 Task: Sort the unsolved tickets in your groups, order by Organization in ascending order.
Action: Mouse moved to (169, 114)
Screenshot: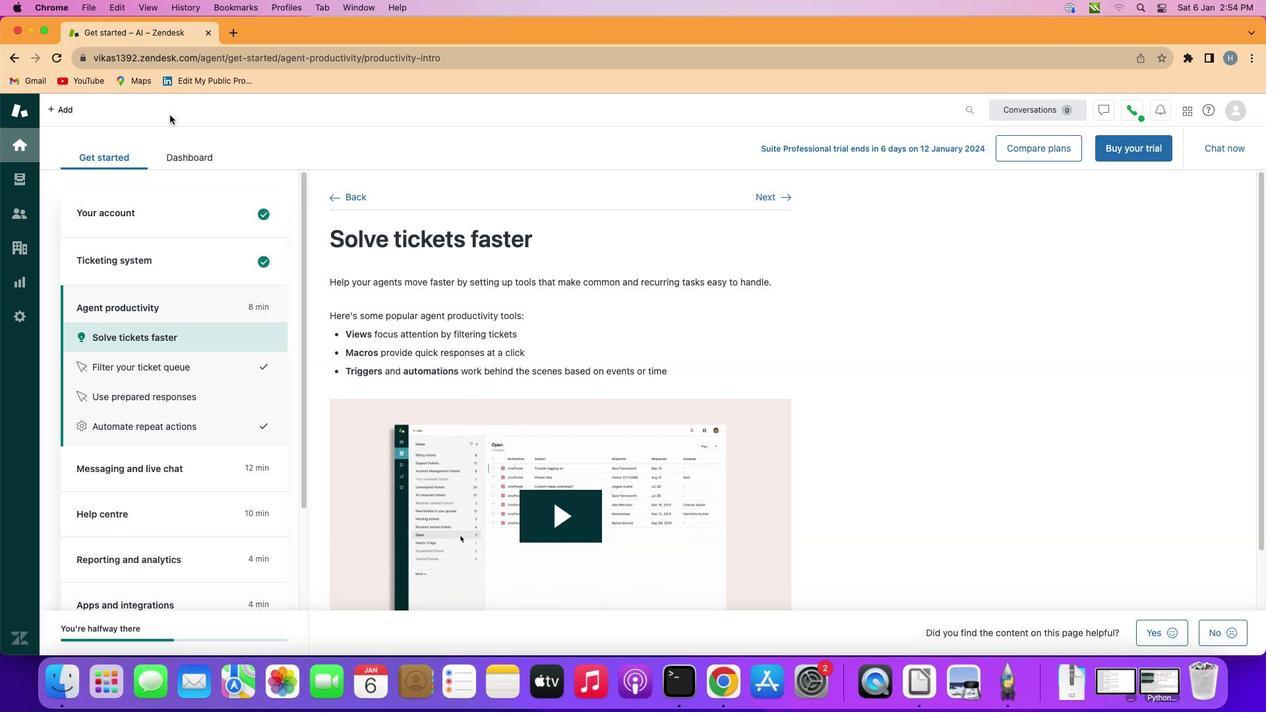 
Action: Mouse pressed left at (169, 114)
Screenshot: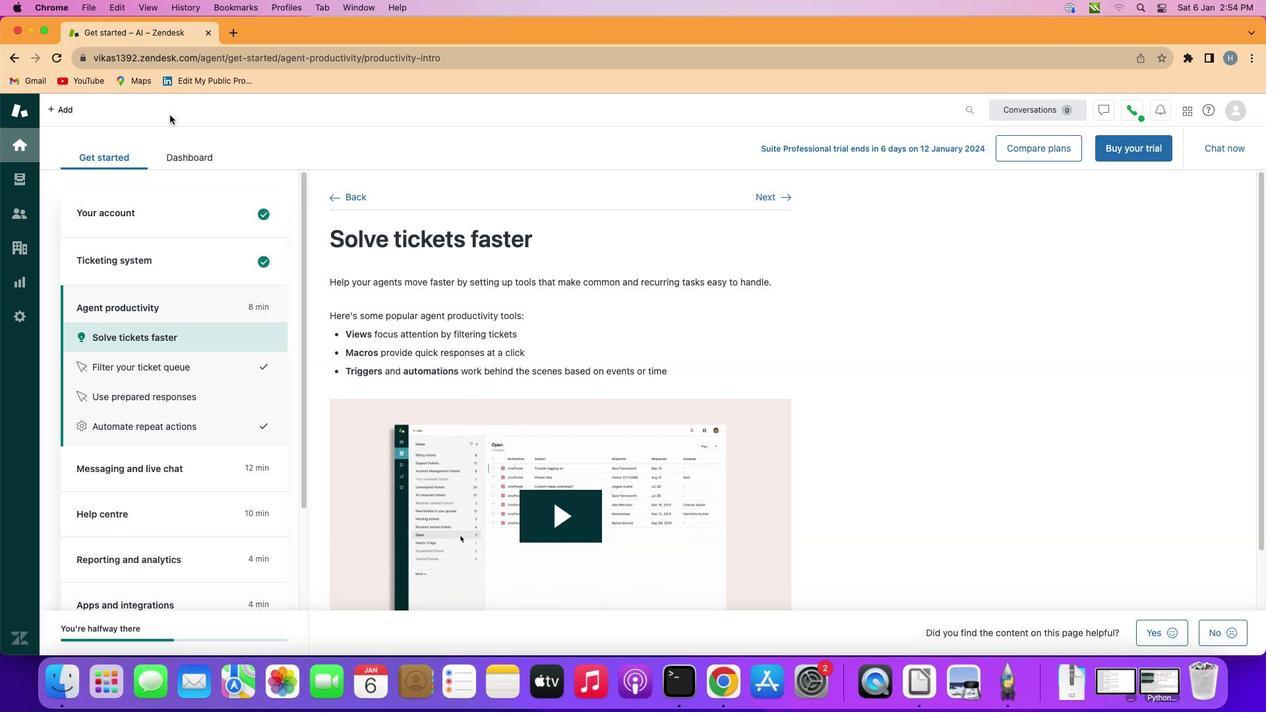 
Action: Mouse moved to (20, 305)
Screenshot: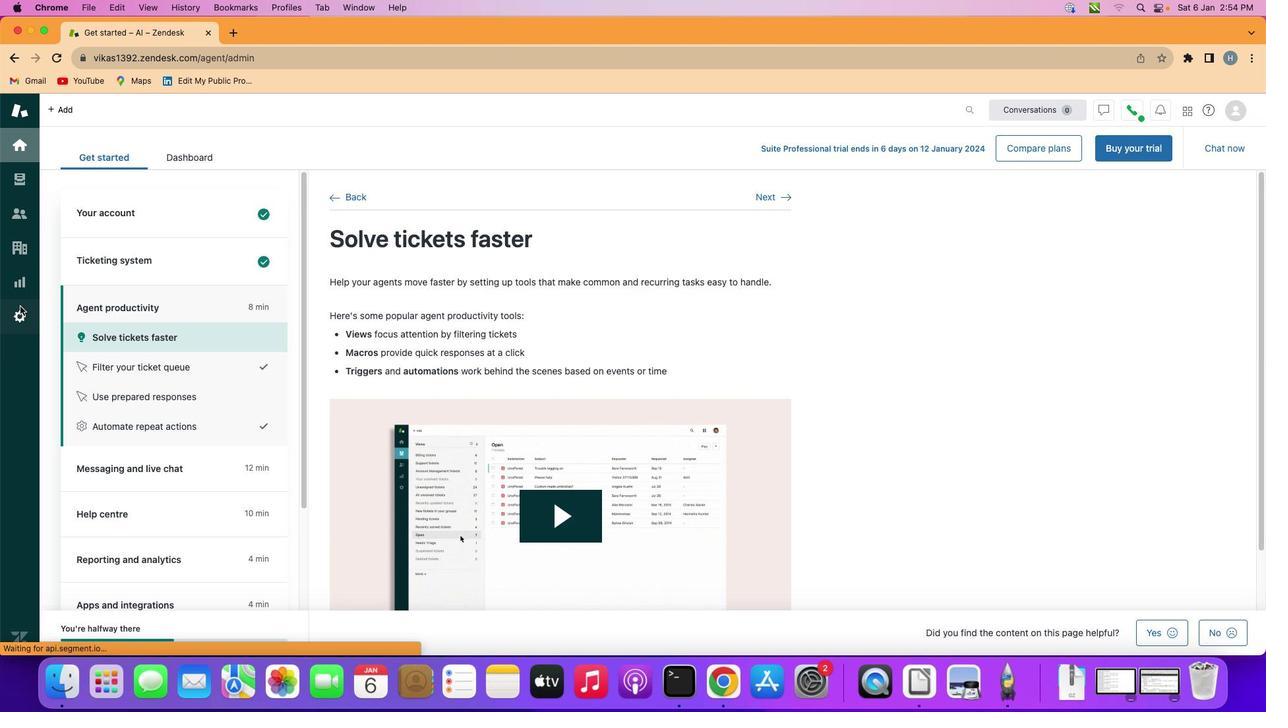 
Action: Mouse pressed left at (20, 305)
Screenshot: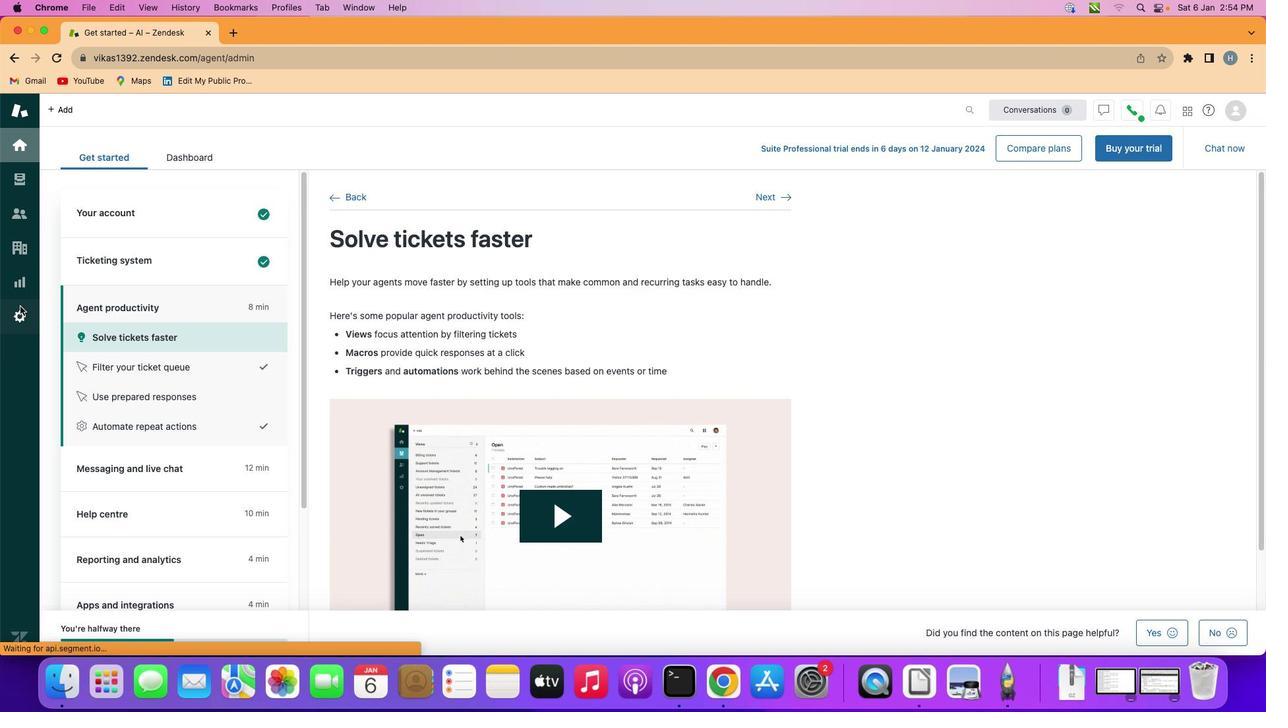 
Action: Mouse moved to (427, 563)
Screenshot: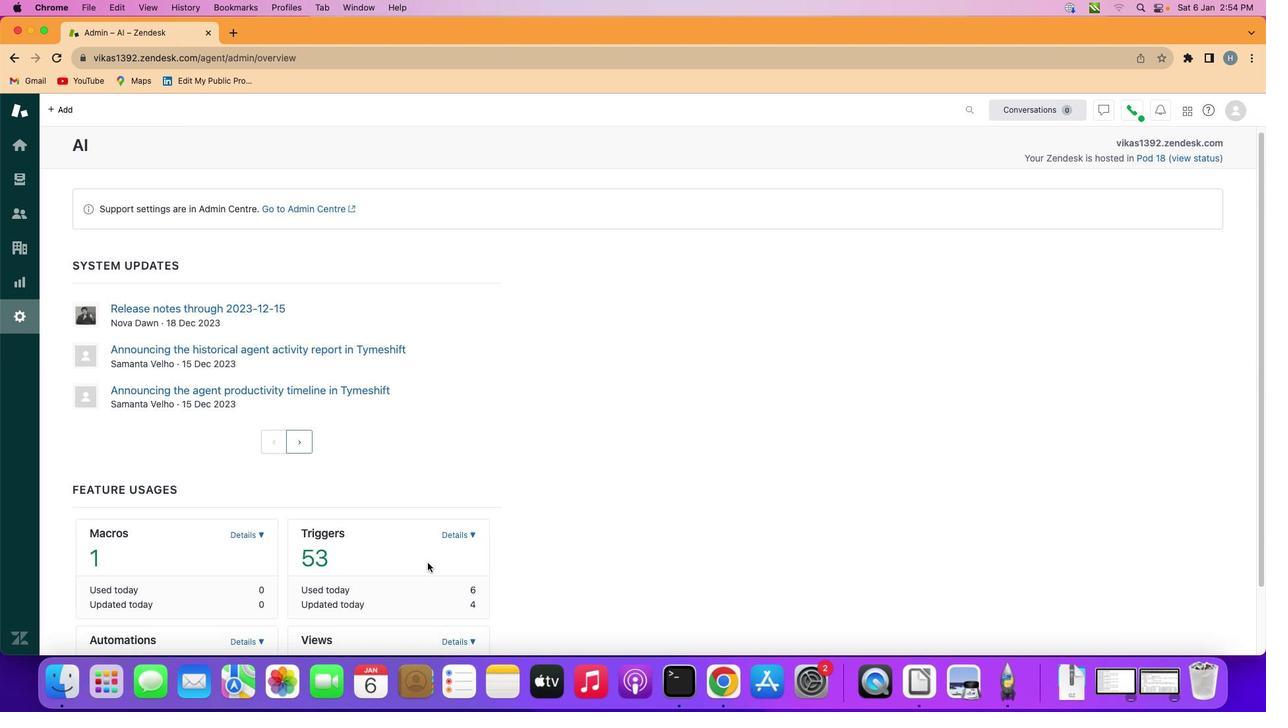 
Action: Mouse scrolled (427, 563) with delta (0, 0)
Screenshot: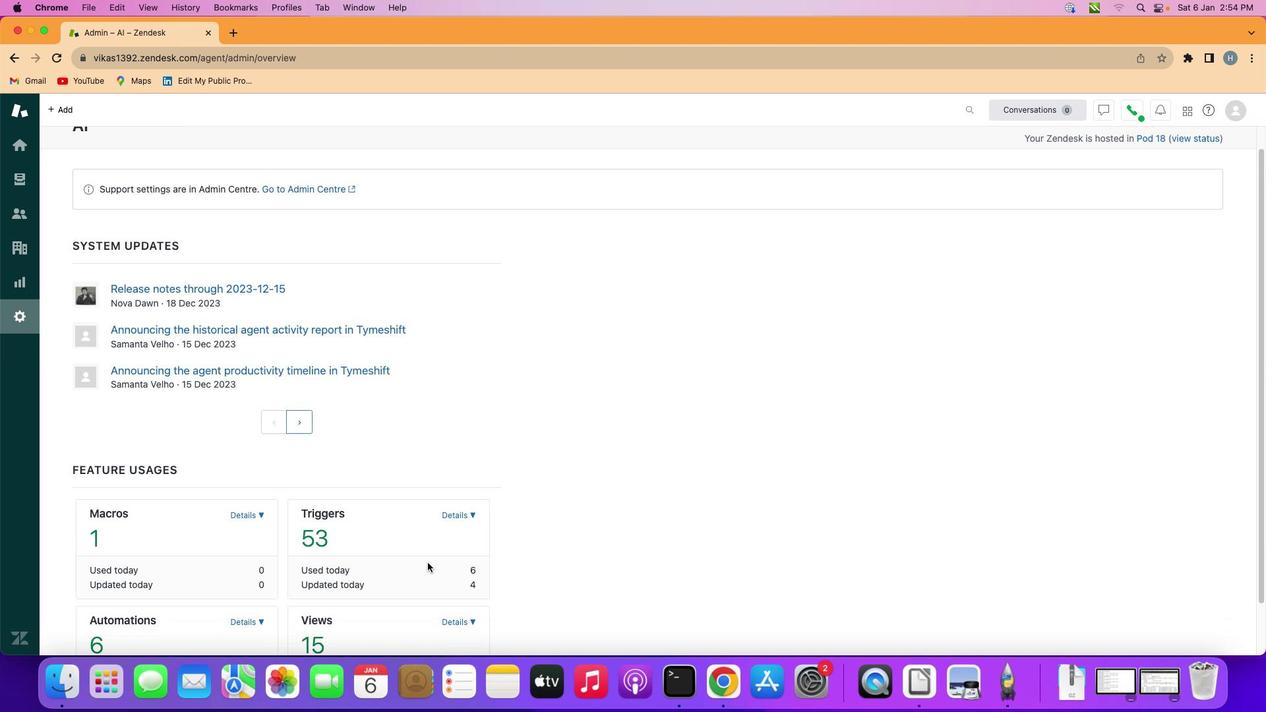 
Action: Mouse moved to (427, 562)
Screenshot: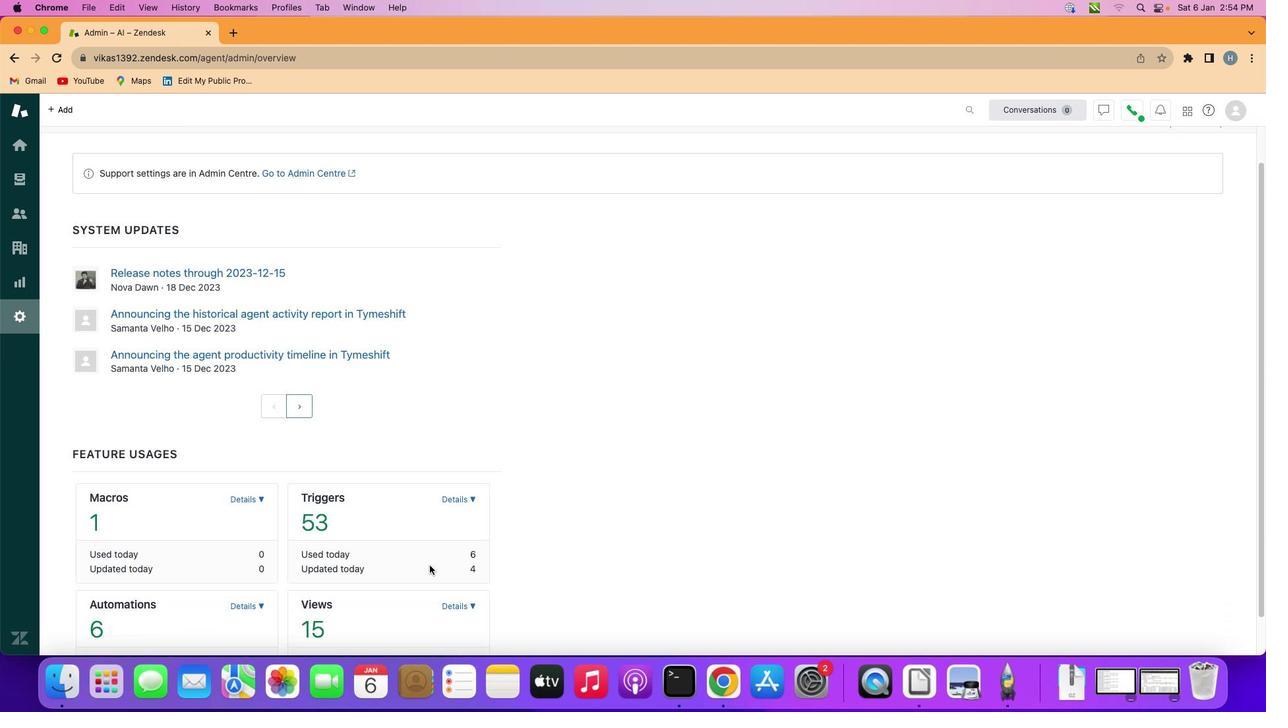 
Action: Mouse scrolled (427, 562) with delta (0, 0)
Screenshot: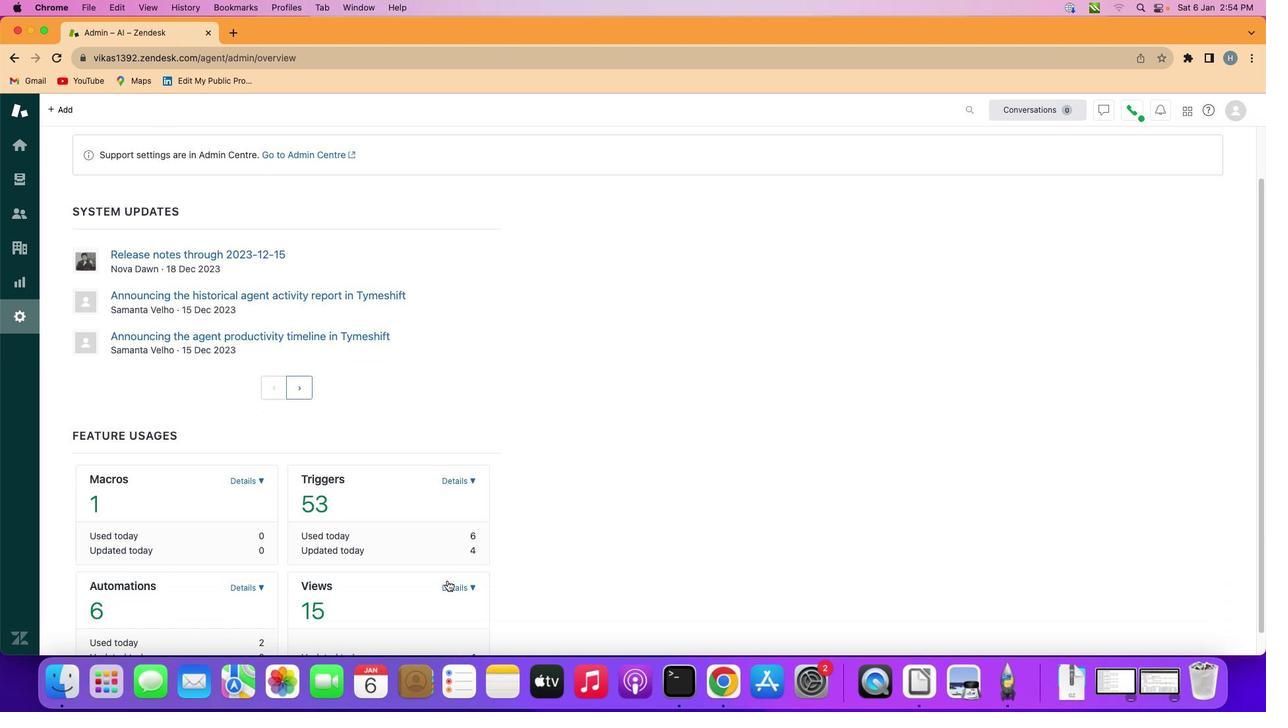 
Action: Mouse scrolled (427, 562) with delta (0, 0)
Screenshot: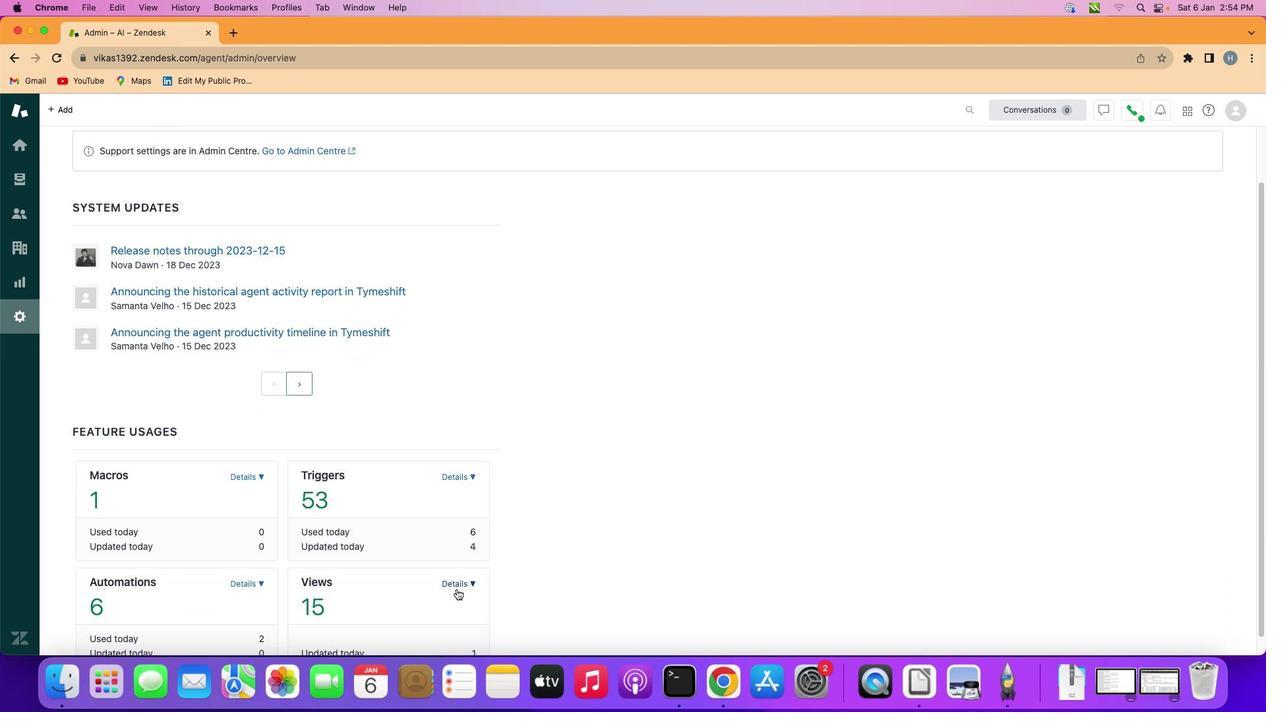 
Action: Mouse scrolled (427, 562) with delta (0, -1)
Screenshot: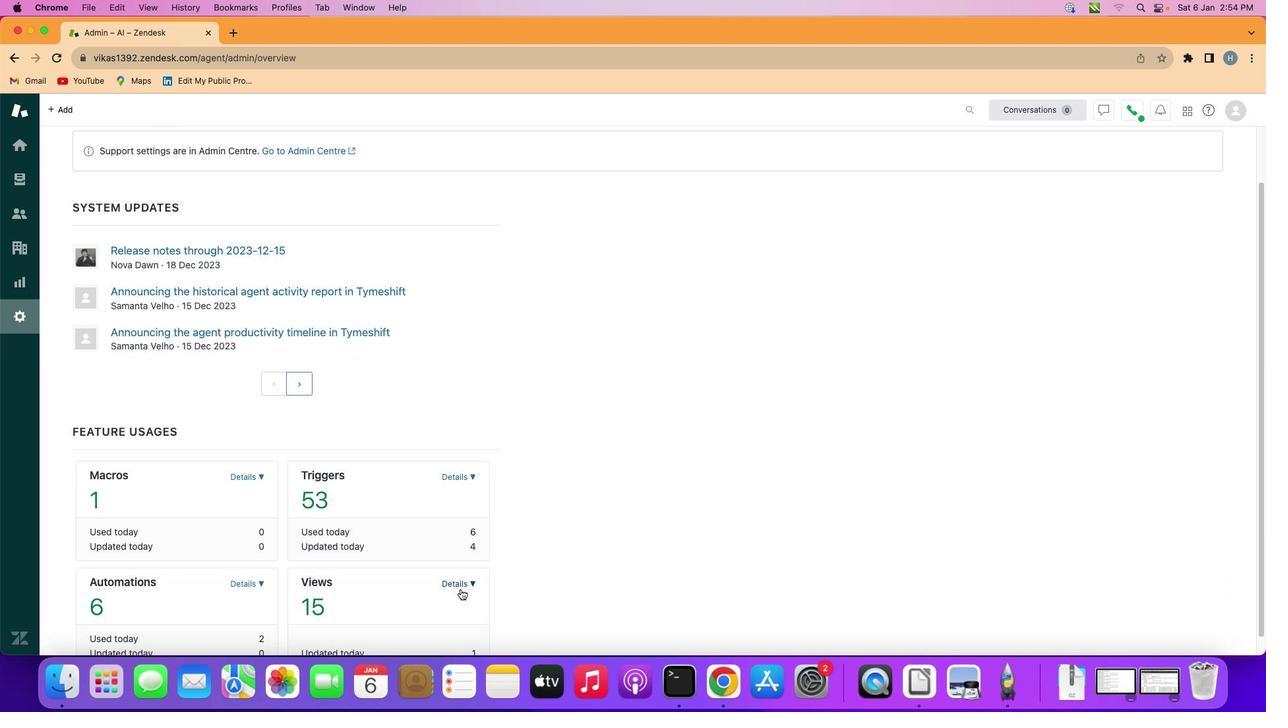 
Action: Mouse moved to (465, 580)
Screenshot: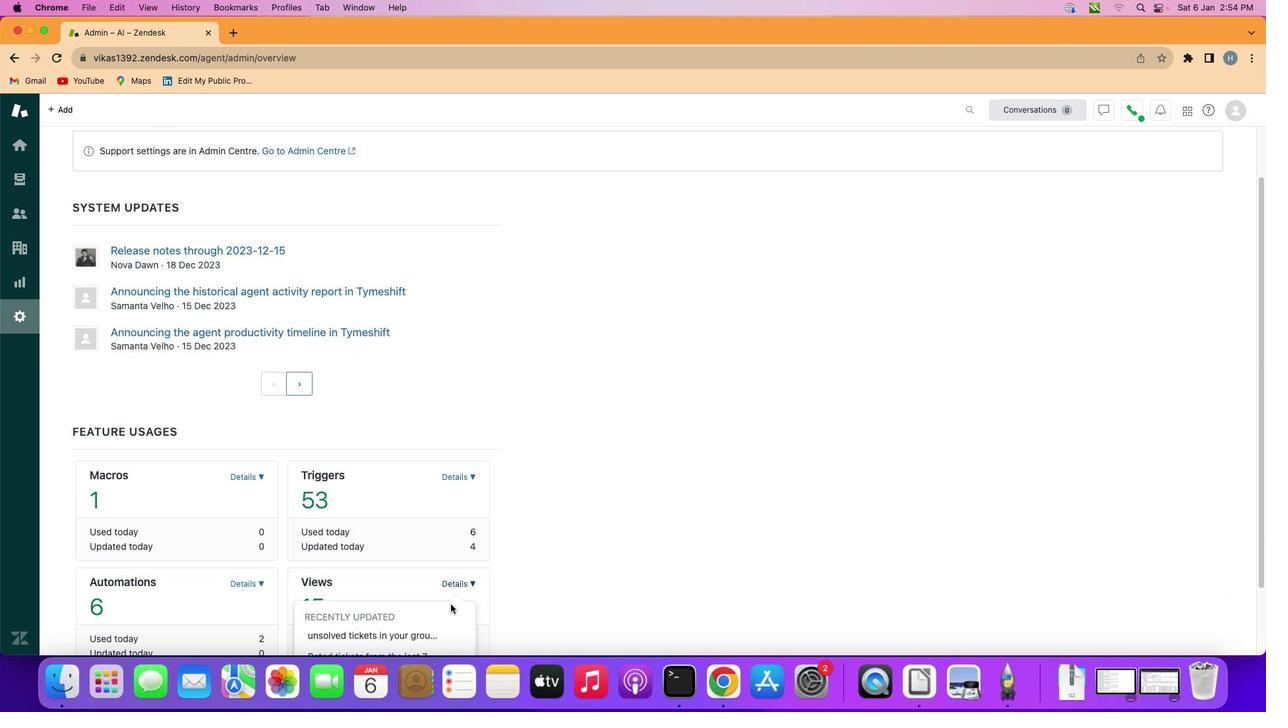 
Action: Mouse pressed left at (465, 580)
Screenshot: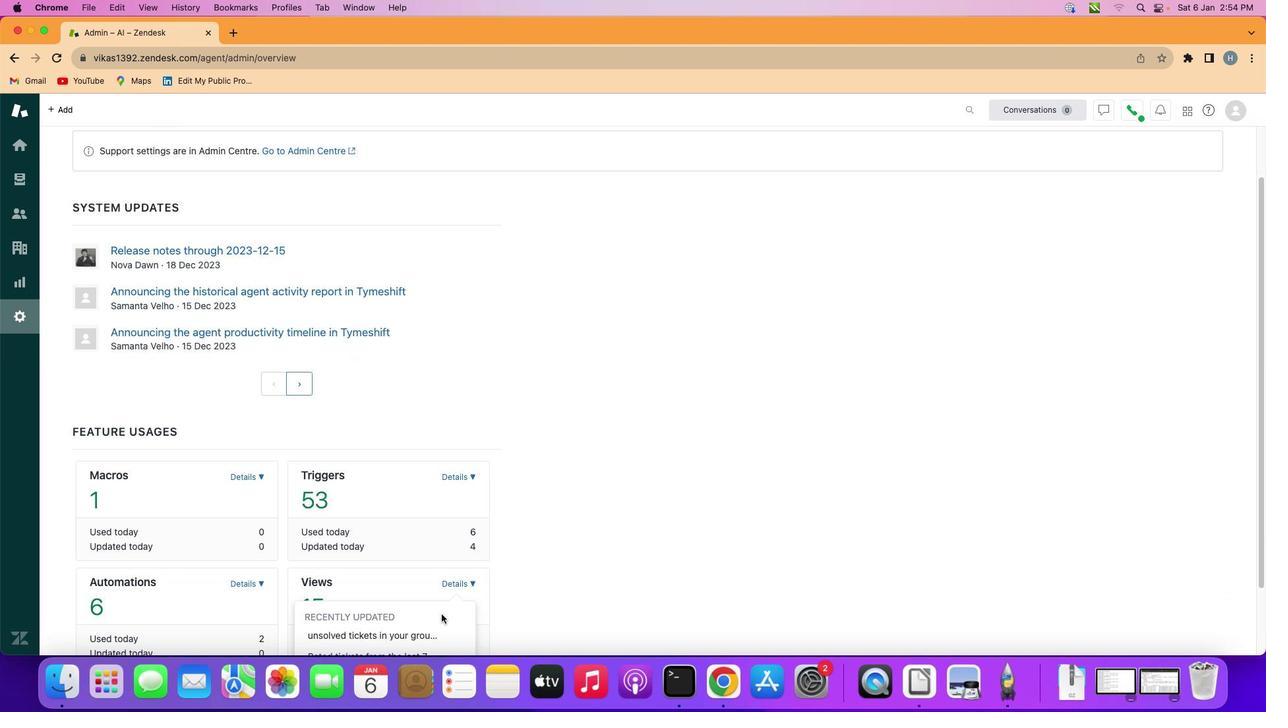 
Action: Mouse moved to (424, 631)
Screenshot: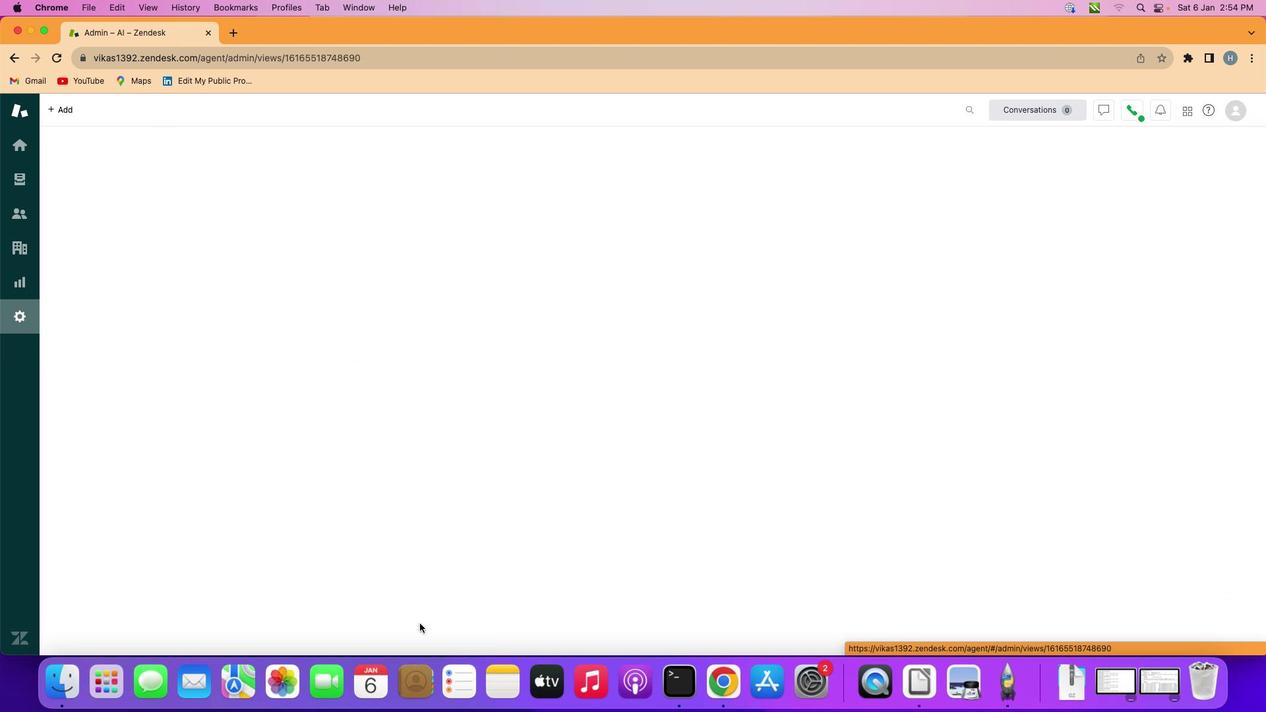 
Action: Mouse pressed left at (424, 631)
Screenshot: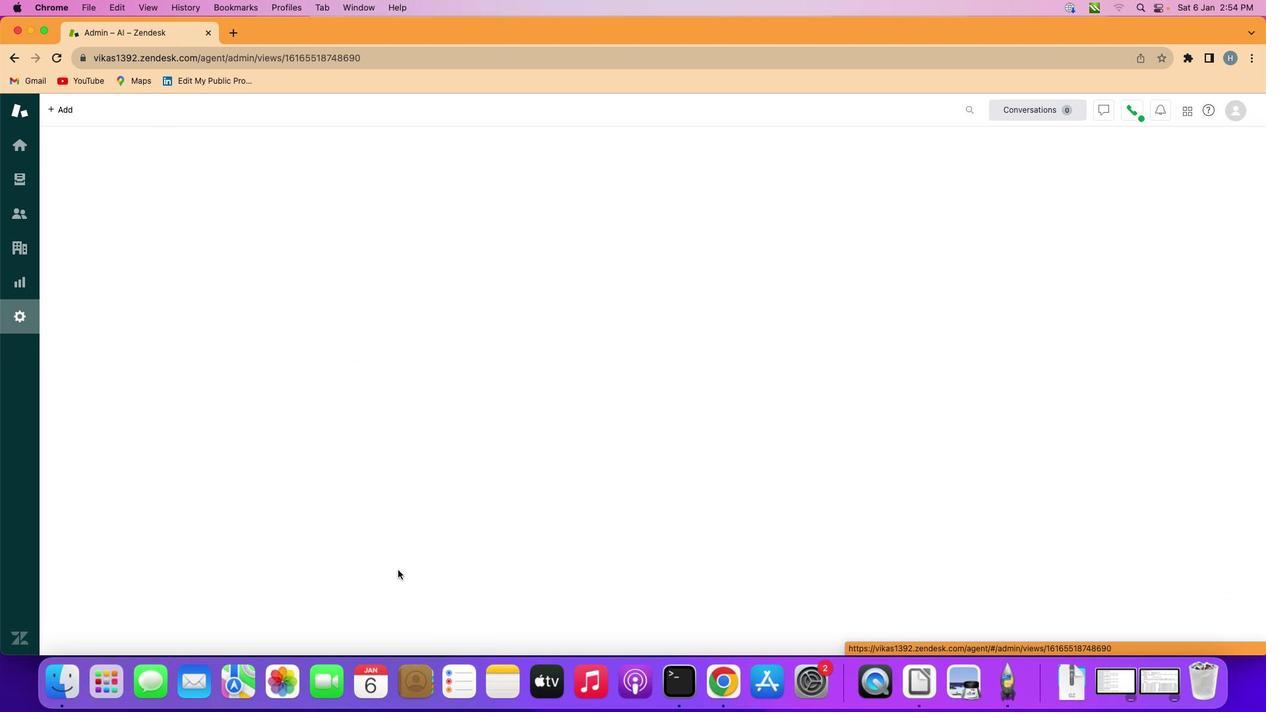 
Action: Mouse moved to (481, 474)
Screenshot: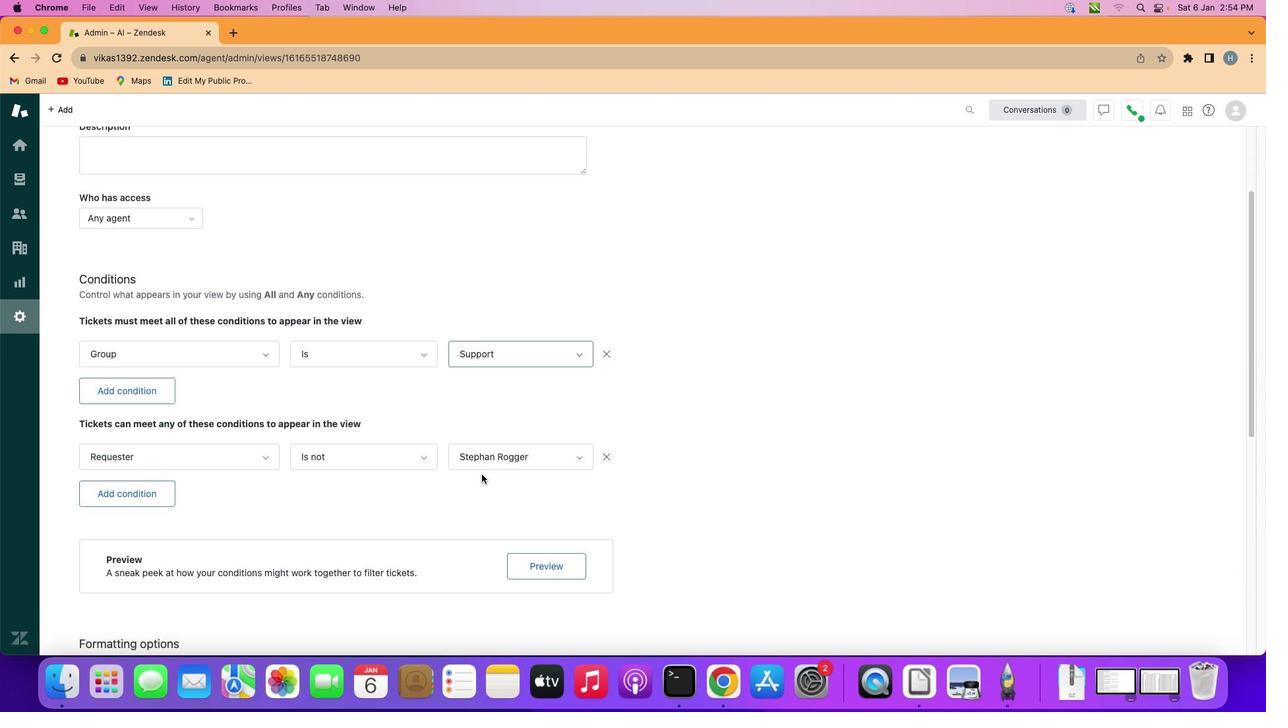 
Action: Mouse scrolled (481, 474) with delta (0, 0)
Screenshot: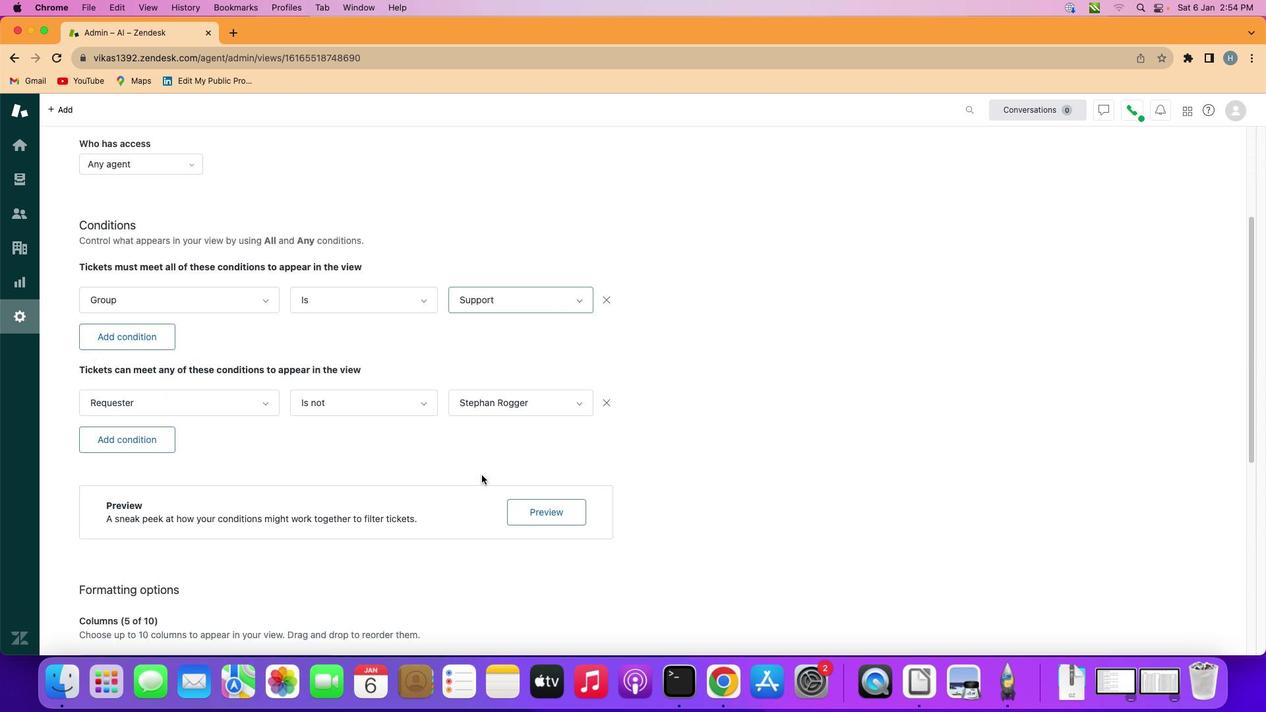 
Action: Mouse moved to (482, 474)
Screenshot: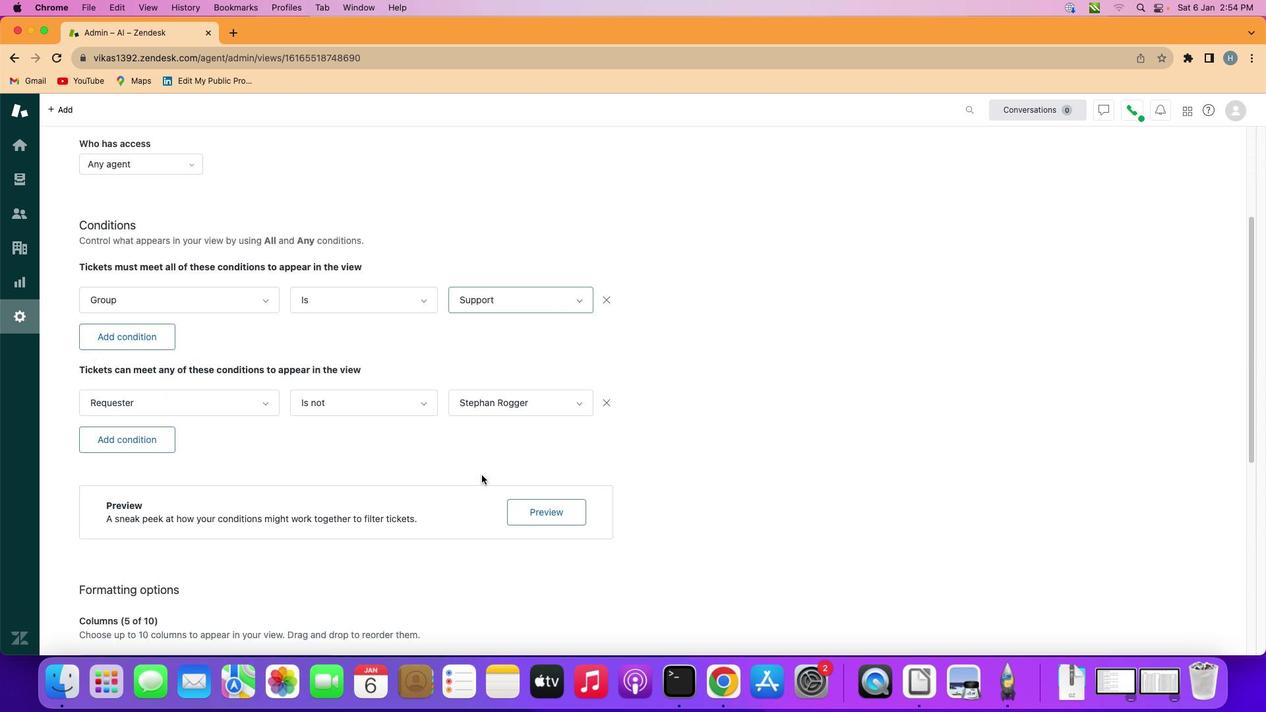 
Action: Mouse scrolled (482, 474) with delta (0, 0)
Screenshot: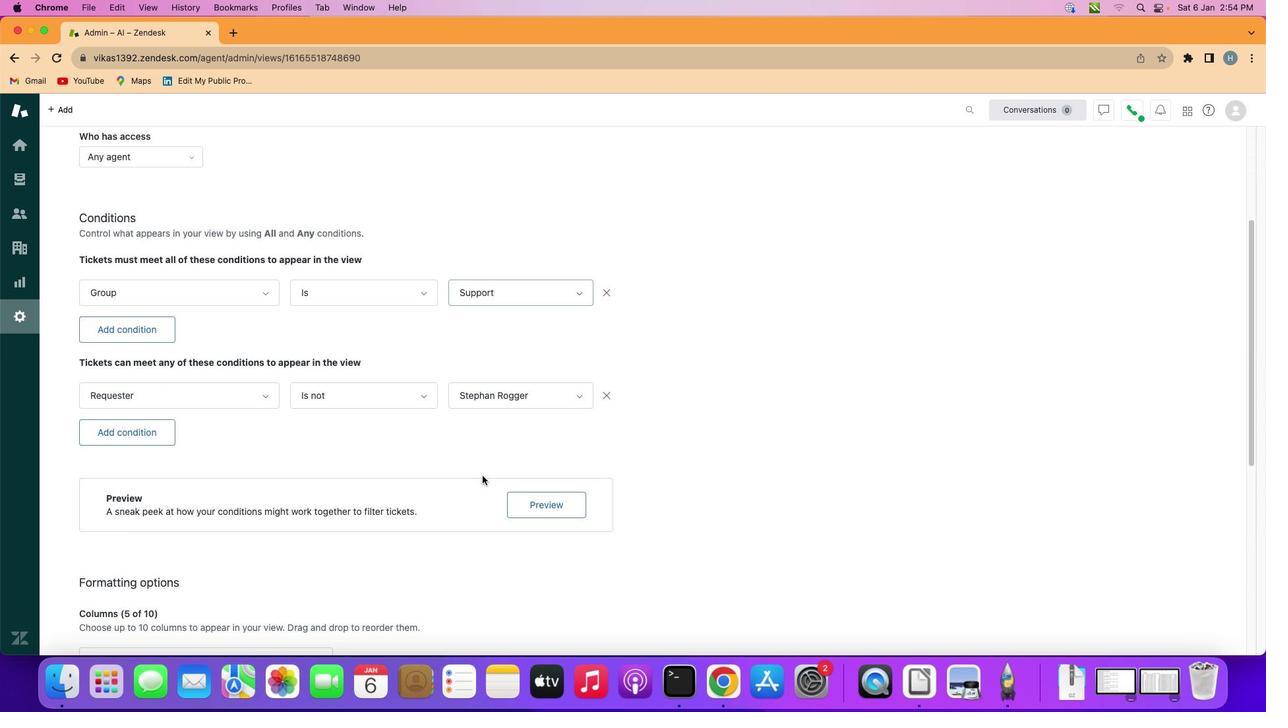 
Action: Mouse moved to (482, 474)
Screenshot: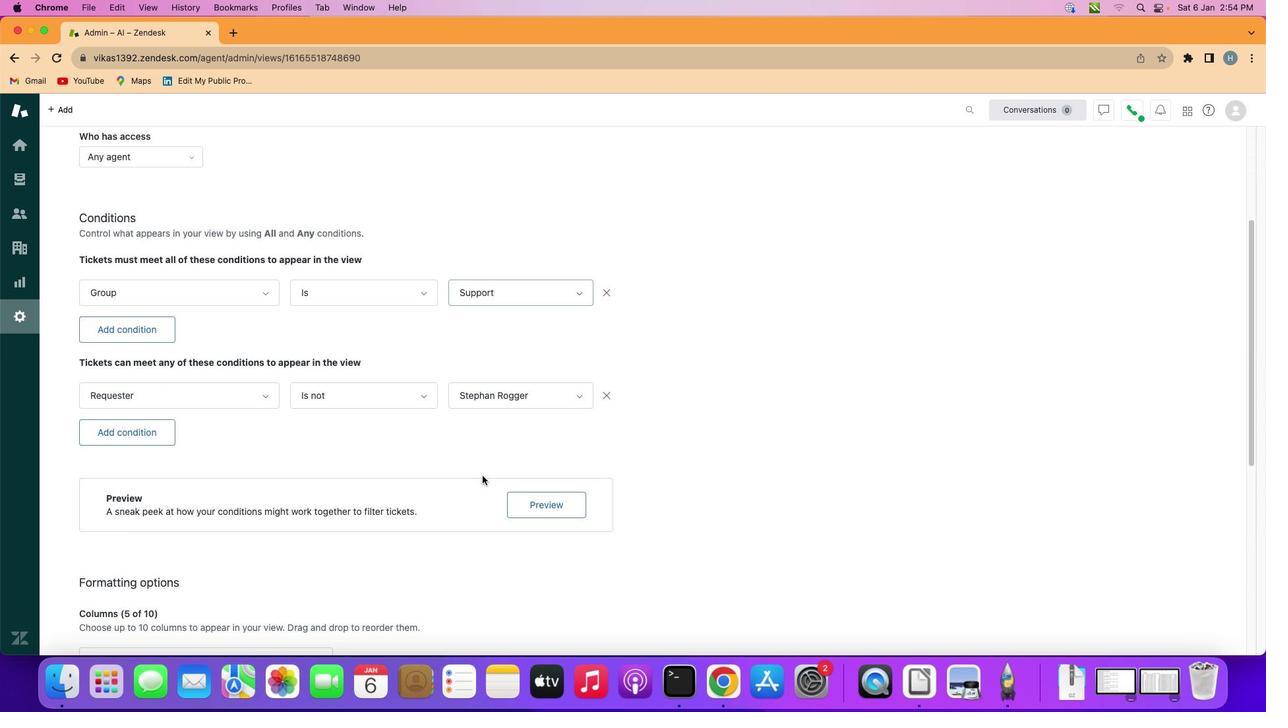 
Action: Mouse scrolled (482, 474) with delta (0, -1)
Screenshot: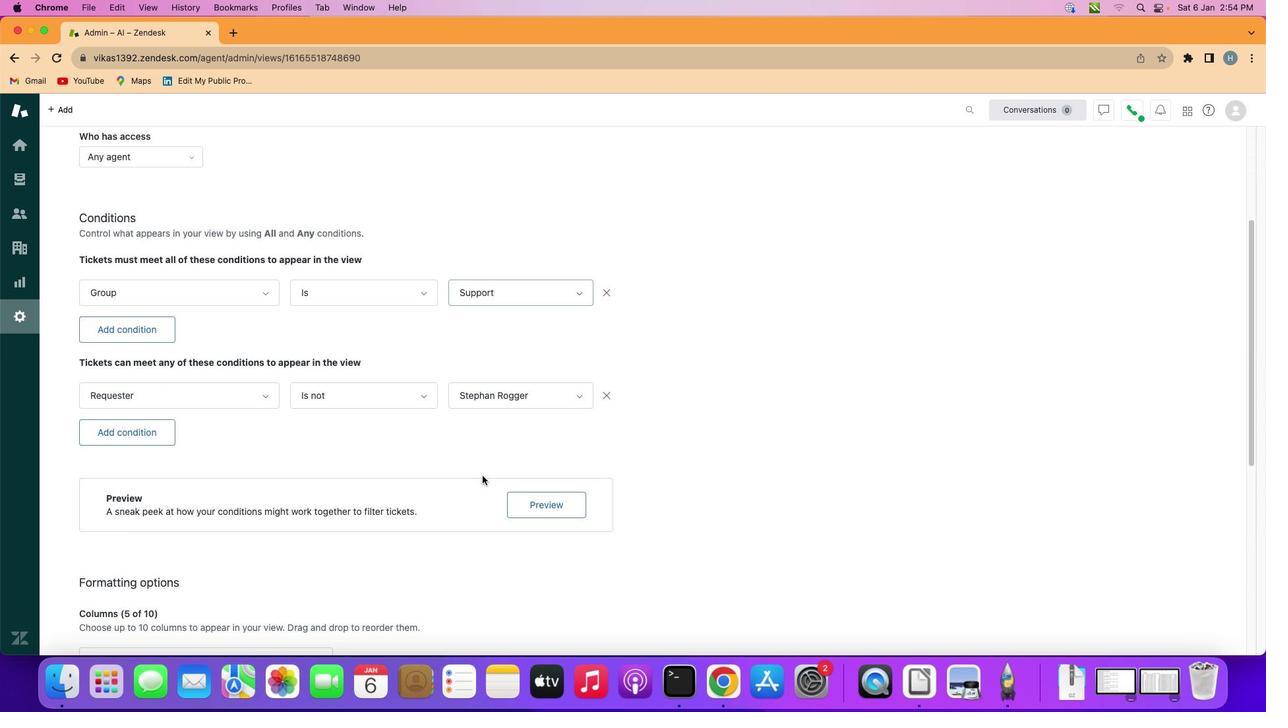 
Action: Mouse scrolled (482, 474) with delta (0, 1)
Screenshot: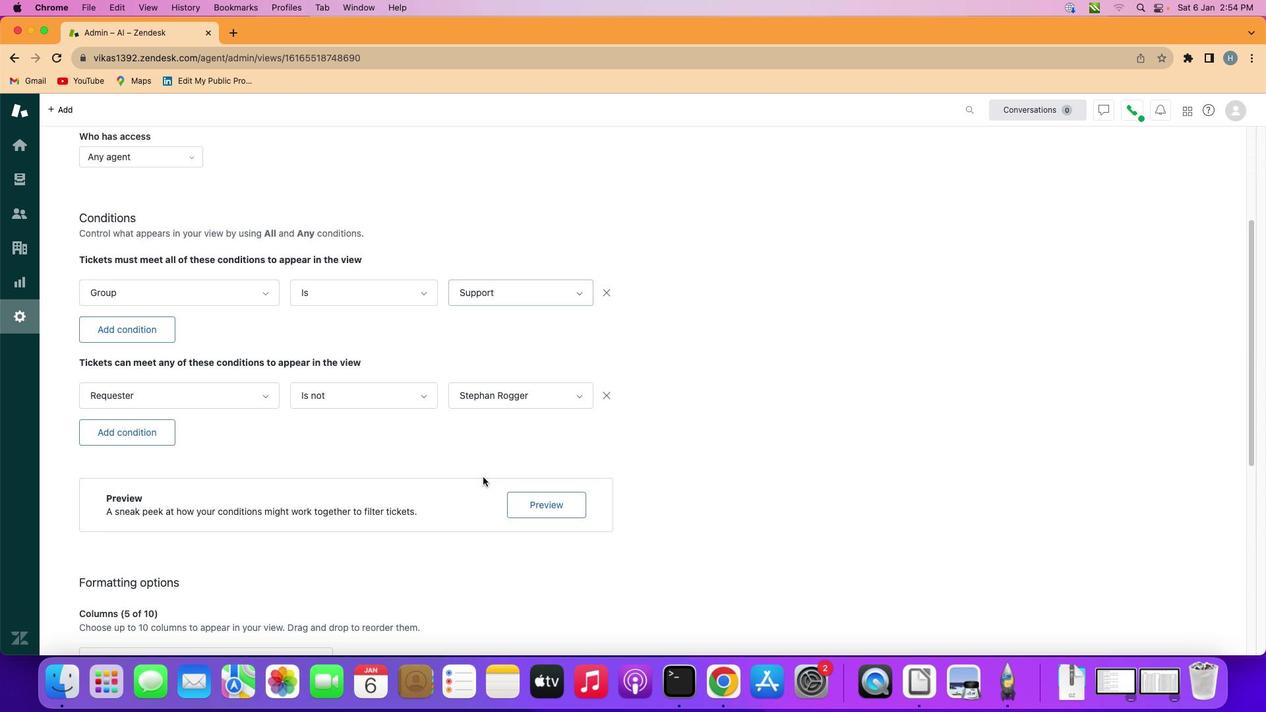 
Action: Mouse scrolled (482, 474) with delta (0, -1)
Screenshot: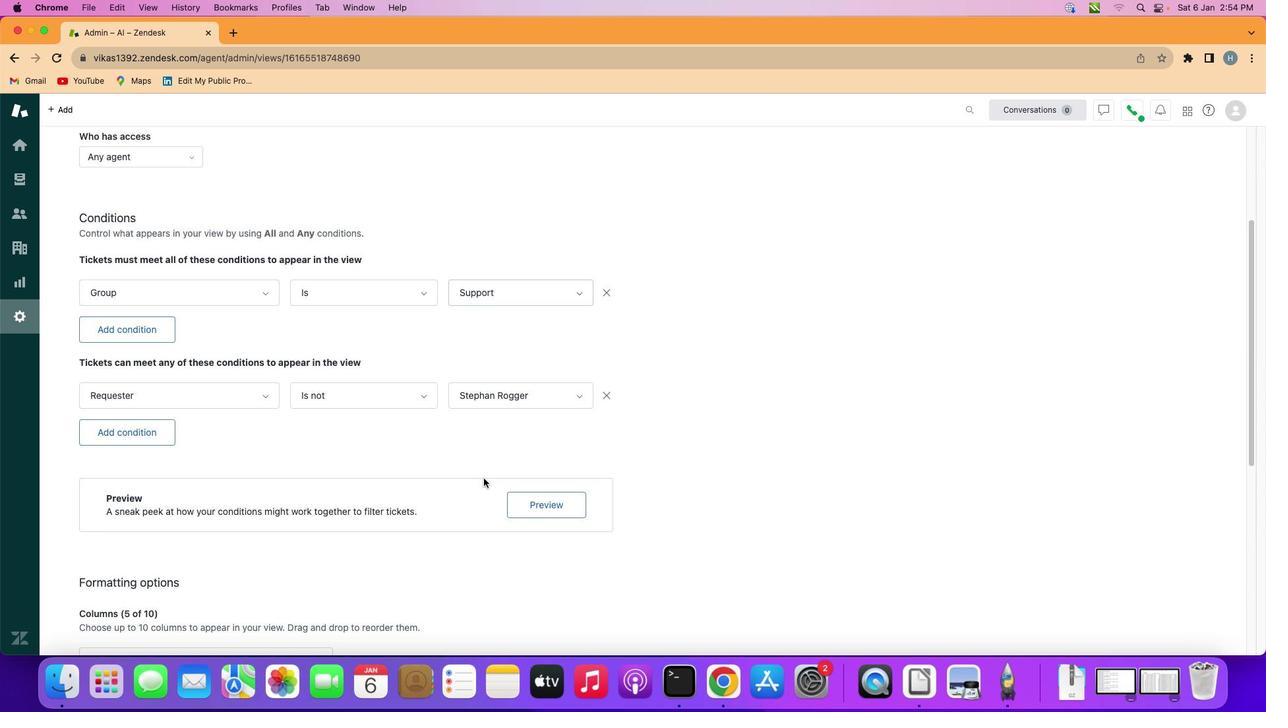 
Action: Mouse scrolled (482, 474) with delta (0, -1)
Screenshot: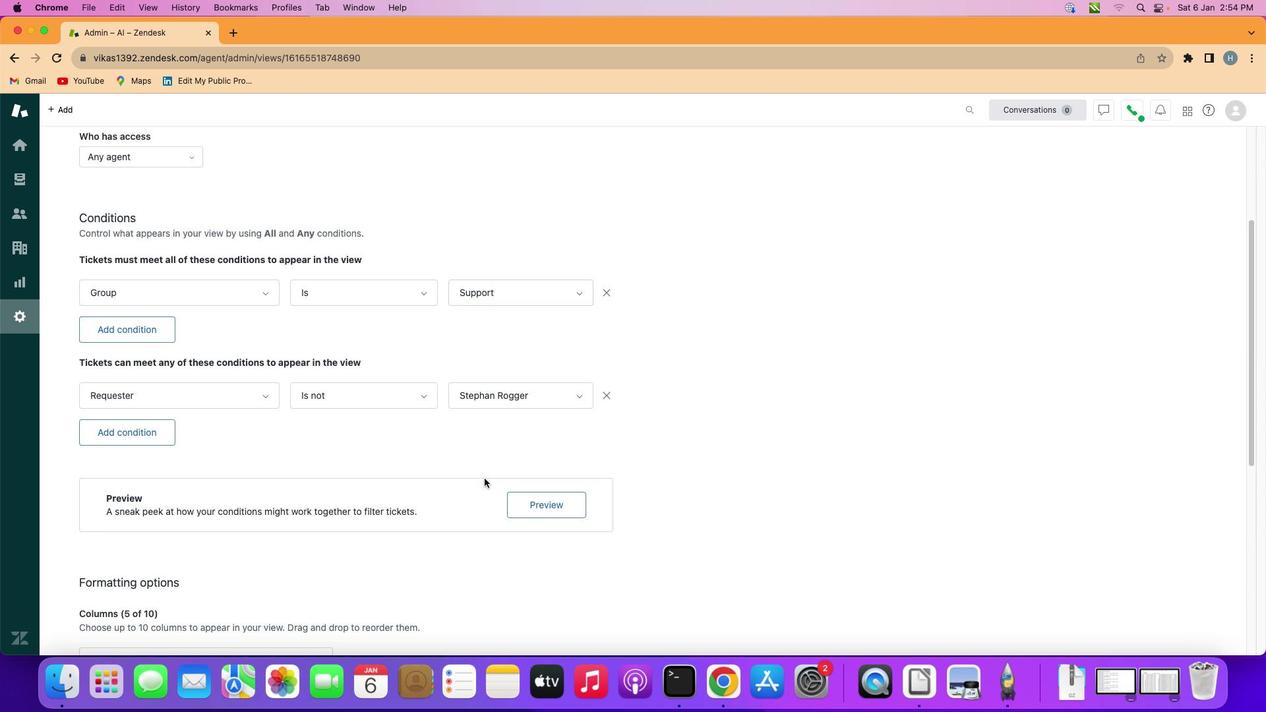 
Action: Mouse moved to (483, 478)
Screenshot: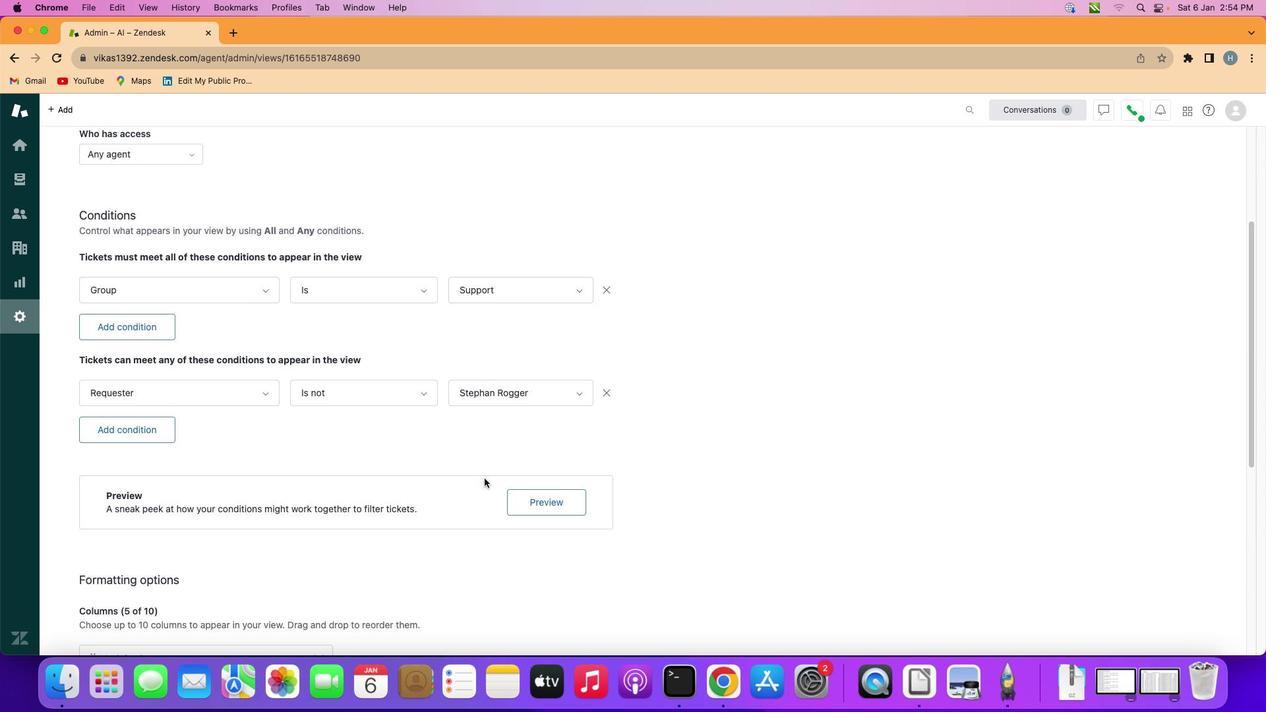 
Action: Mouse scrolled (483, 478) with delta (0, 0)
Screenshot: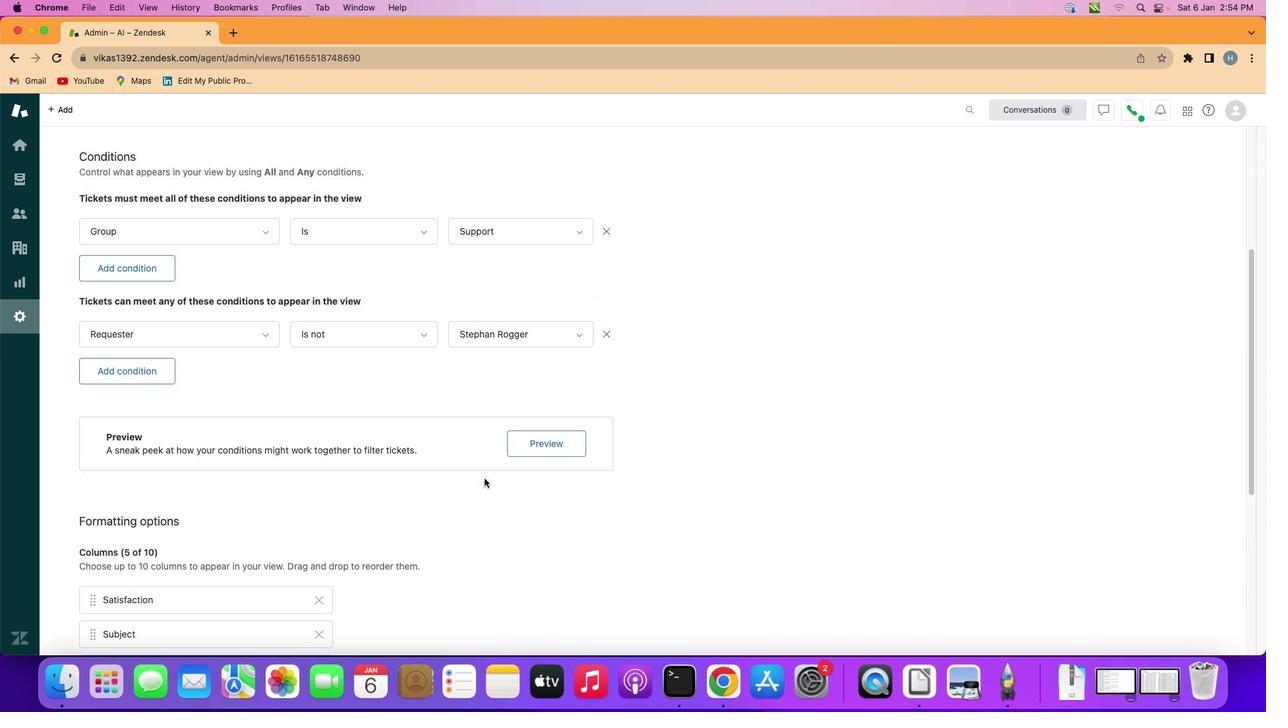 
Action: Mouse scrolled (483, 478) with delta (0, 0)
Screenshot: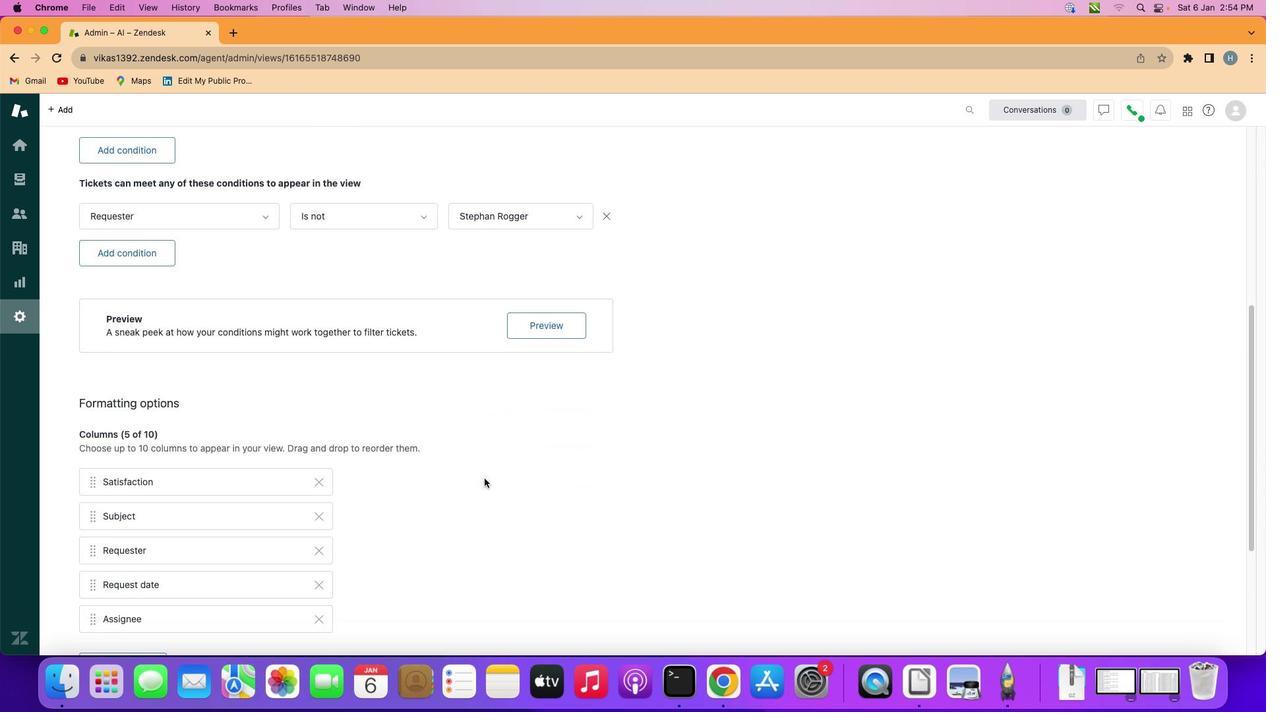 
Action: Mouse scrolled (483, 478) with delta (0, 0)
Screenshot: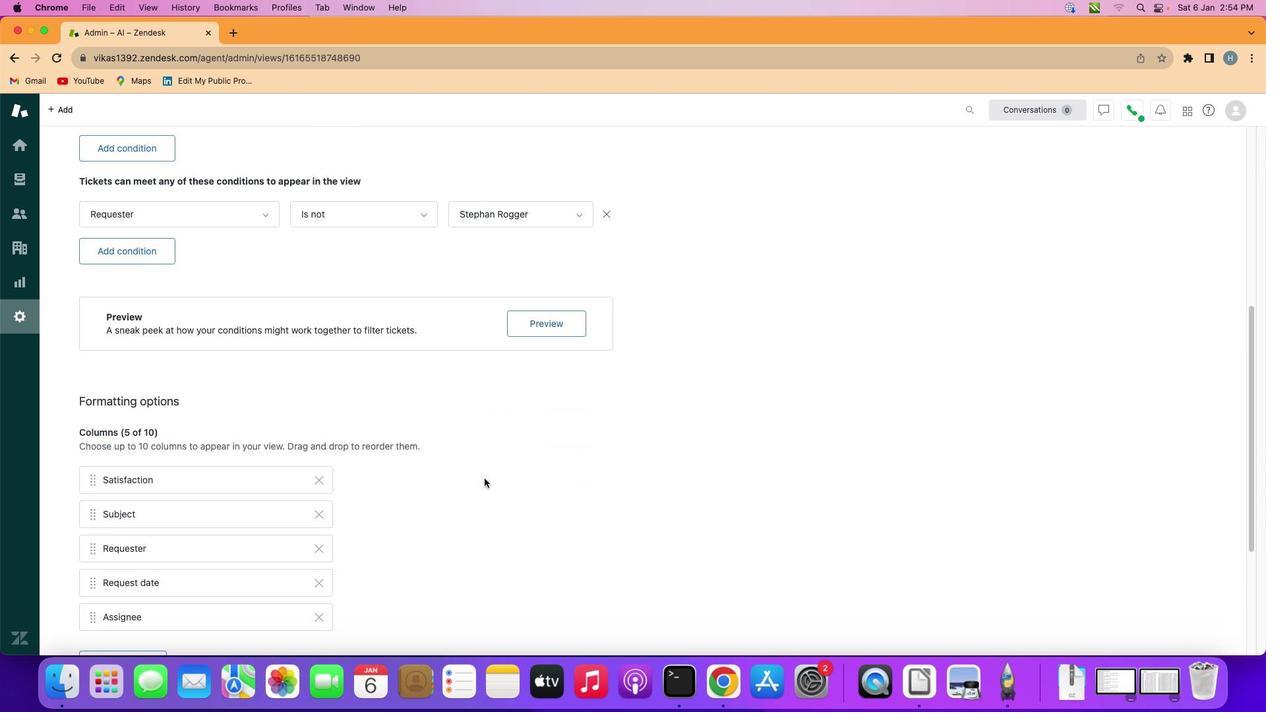 
Action: Mouse scrolled (483, 478) with delta (0, -1)
Screenshot: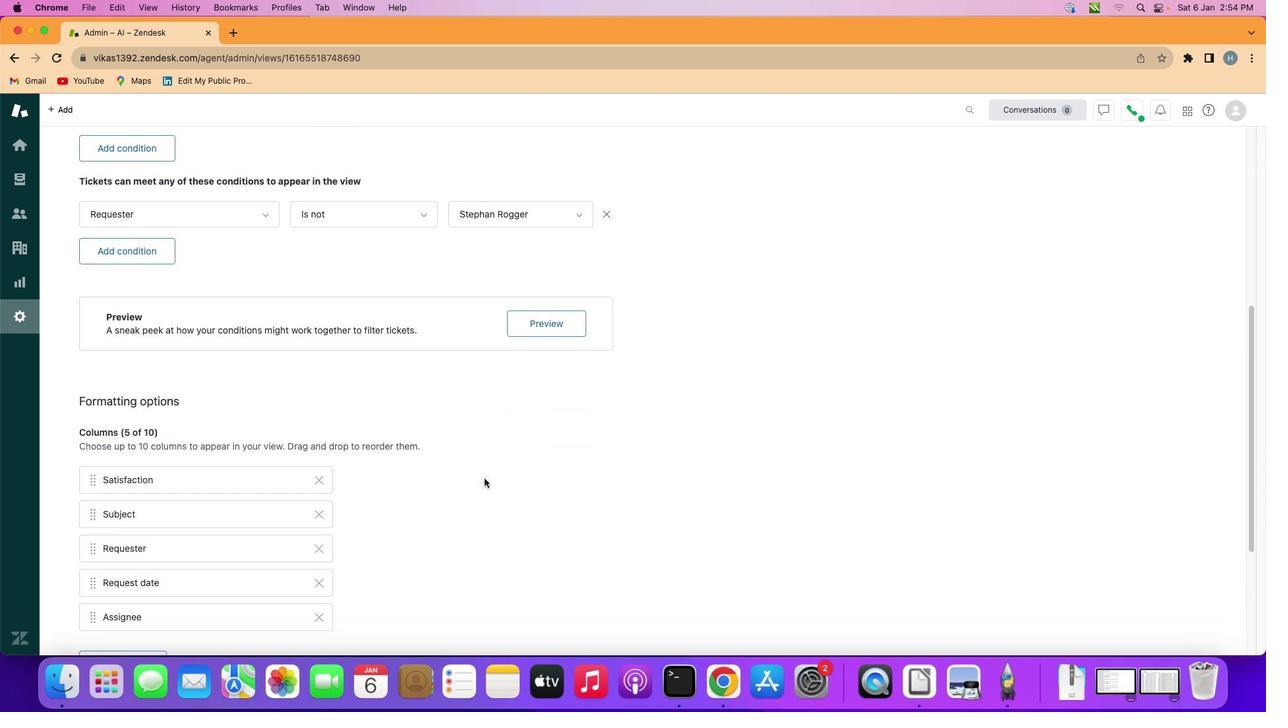 
Action: Mouse scrolled (483, 478) with delta (0, -1)
Screenshot: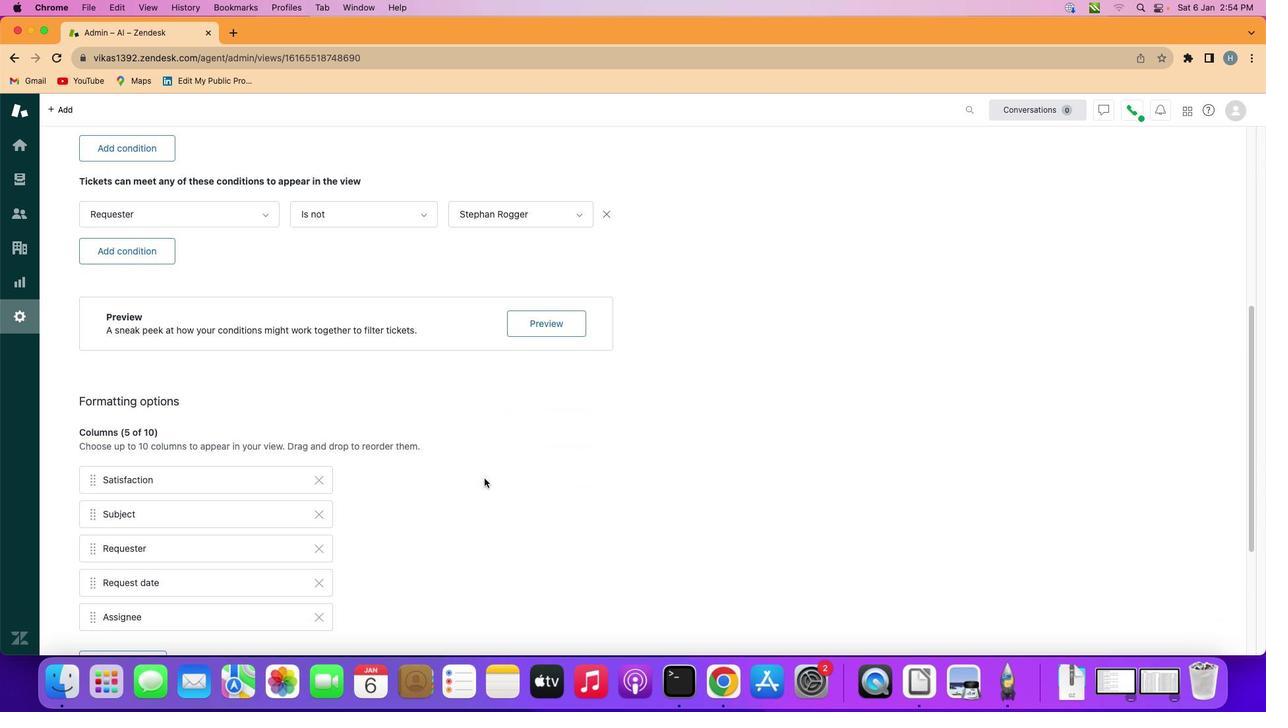 
Action: Mouse scrolled (483, 478) with delta (0, 0)
Screenshot: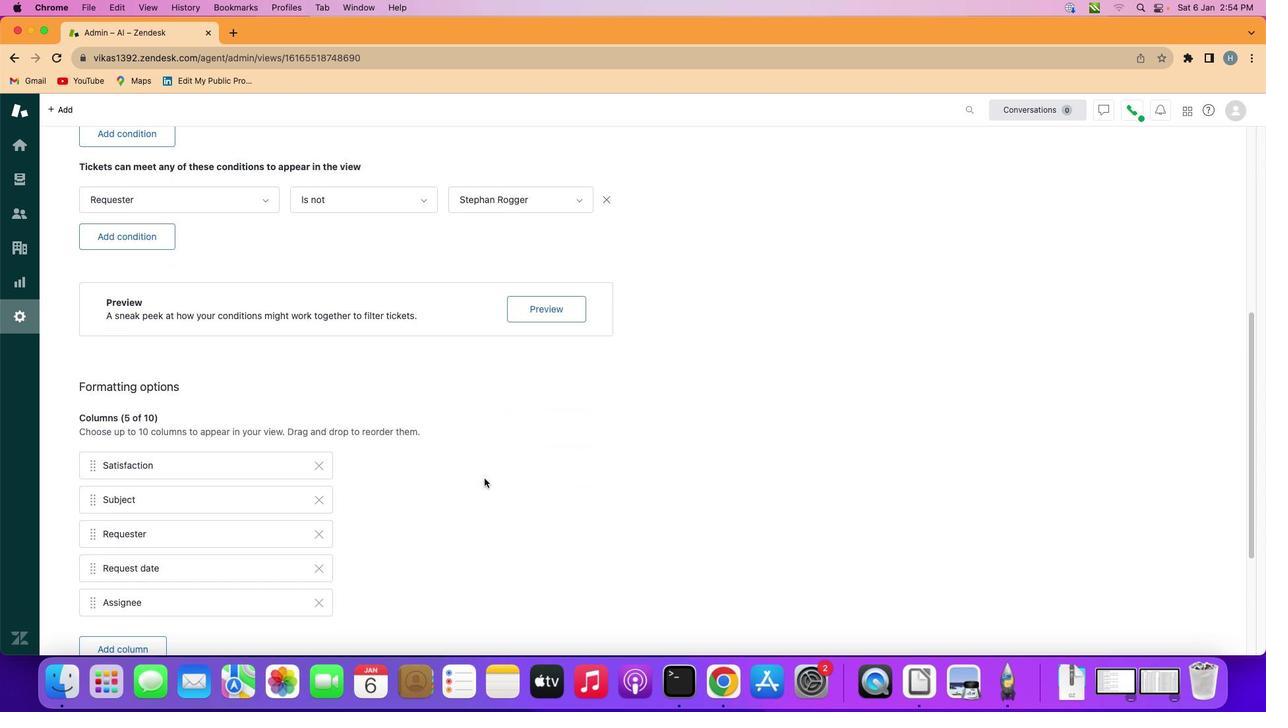 
Action: Mouse scrolled (483, 478) with delta (0, 0)
Screenshot: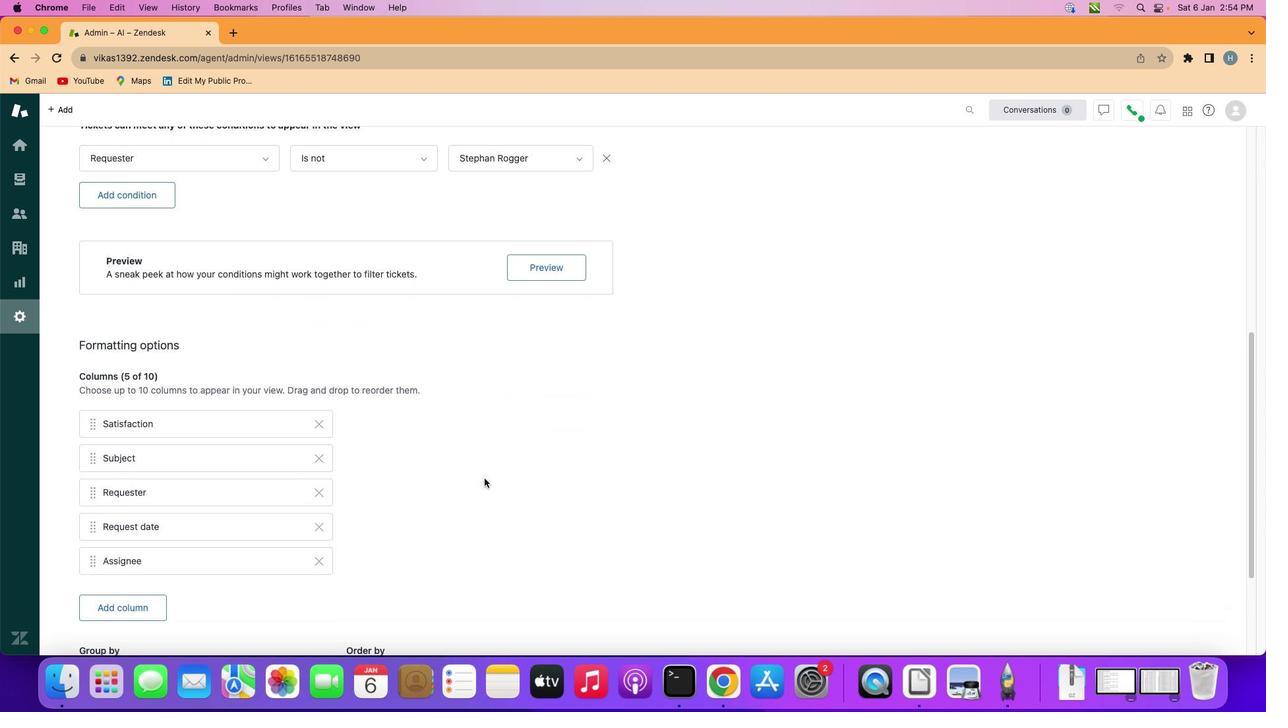 
Action: Mouse scrolled (483, 478) with delta (0, 1)
Screenshot: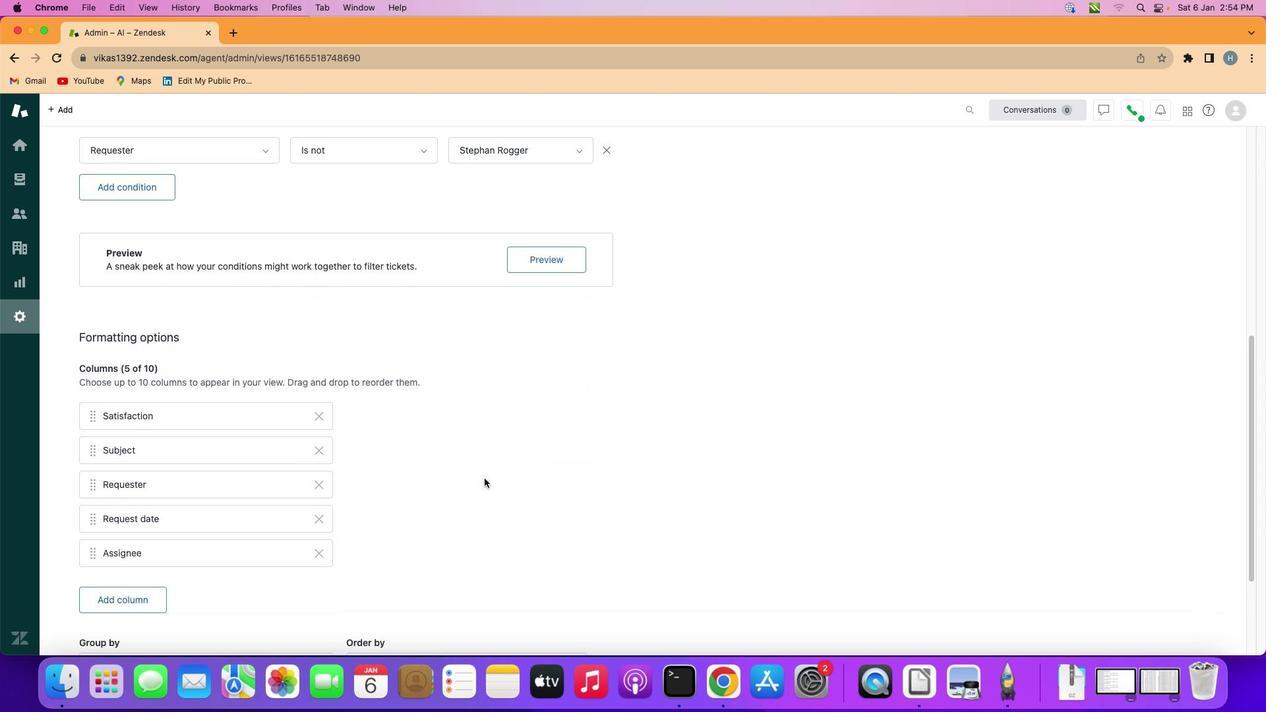 
Action: Mouse scrolled (483, 478) with delta (0, -1)
Screenshot: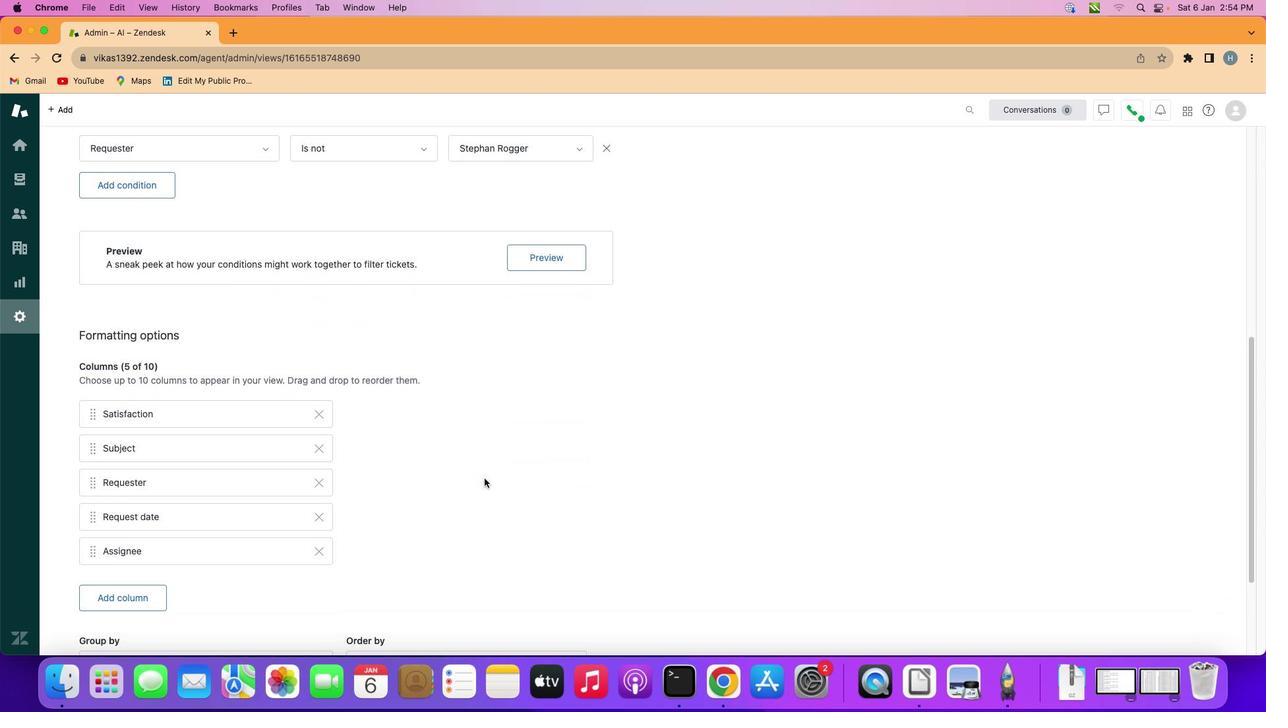 
Action: Mouse scrolled (483, 478) with delta (0, 0)
Screenshot: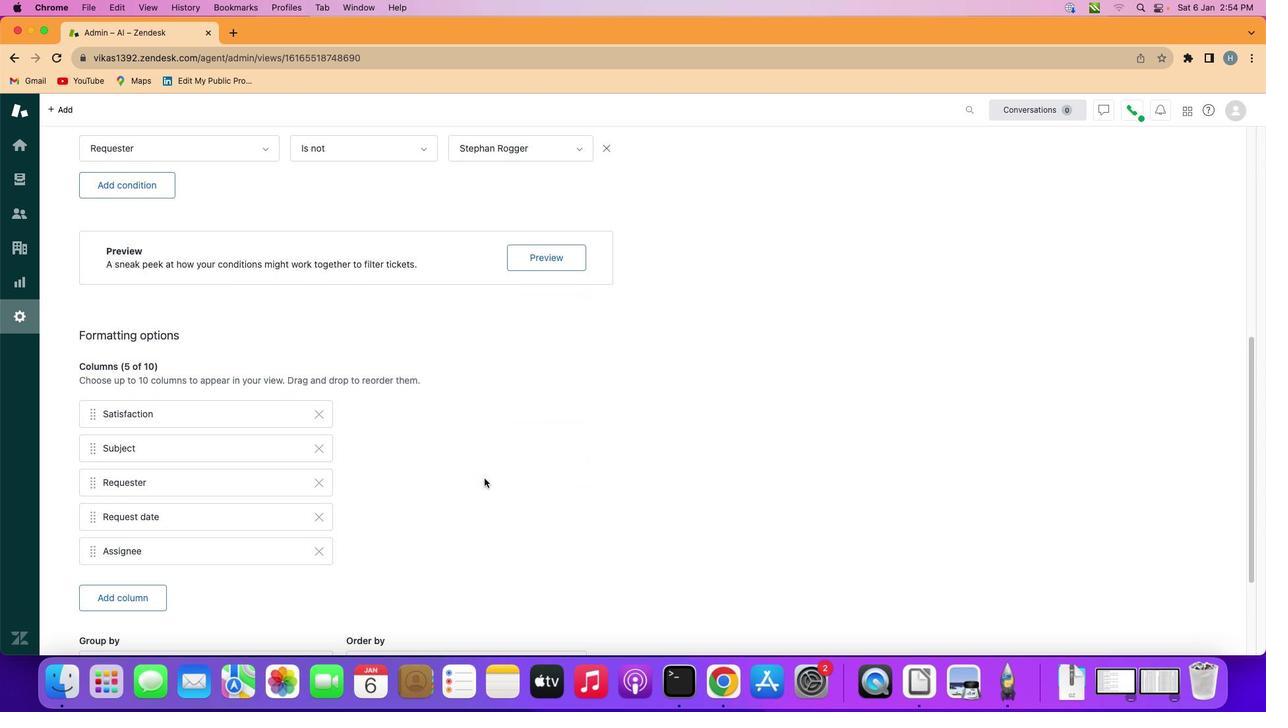 
Action: Mouse scrolled (483, 478) with delta (0, 0)
Screenshot: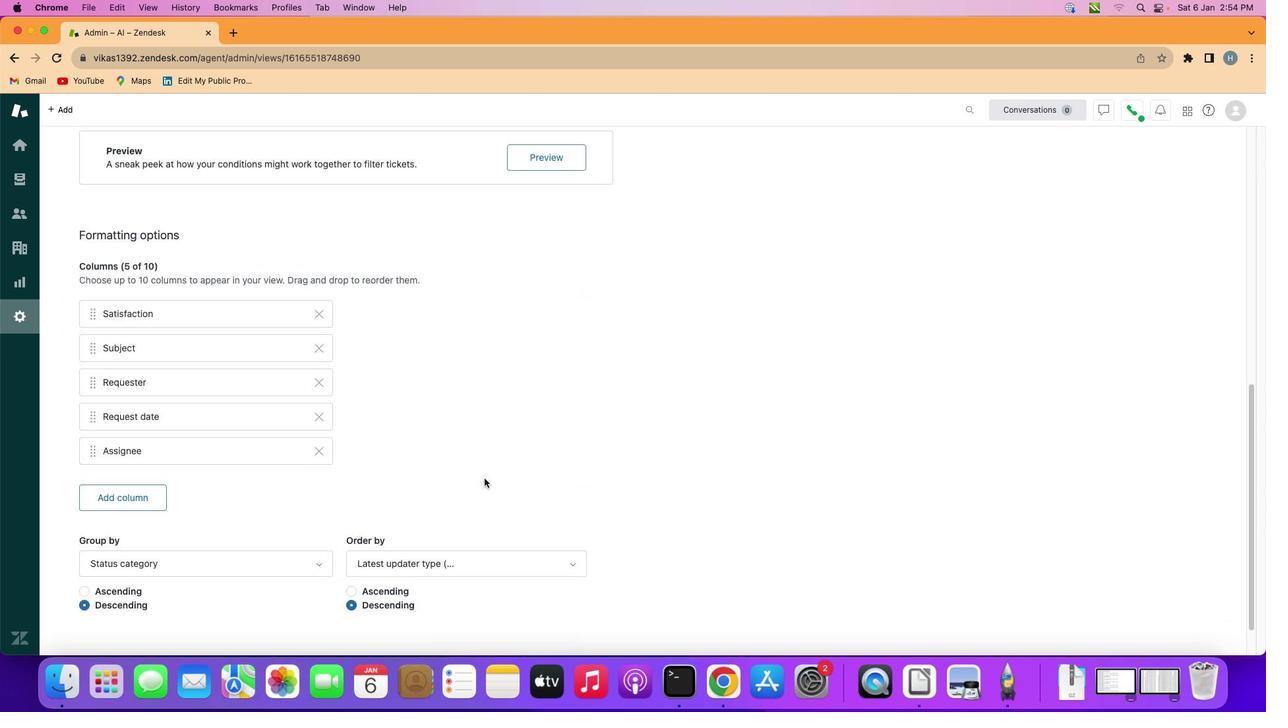 
Action: Mouse scrolled (483, 478) with delta (0, 0)
Screenshot: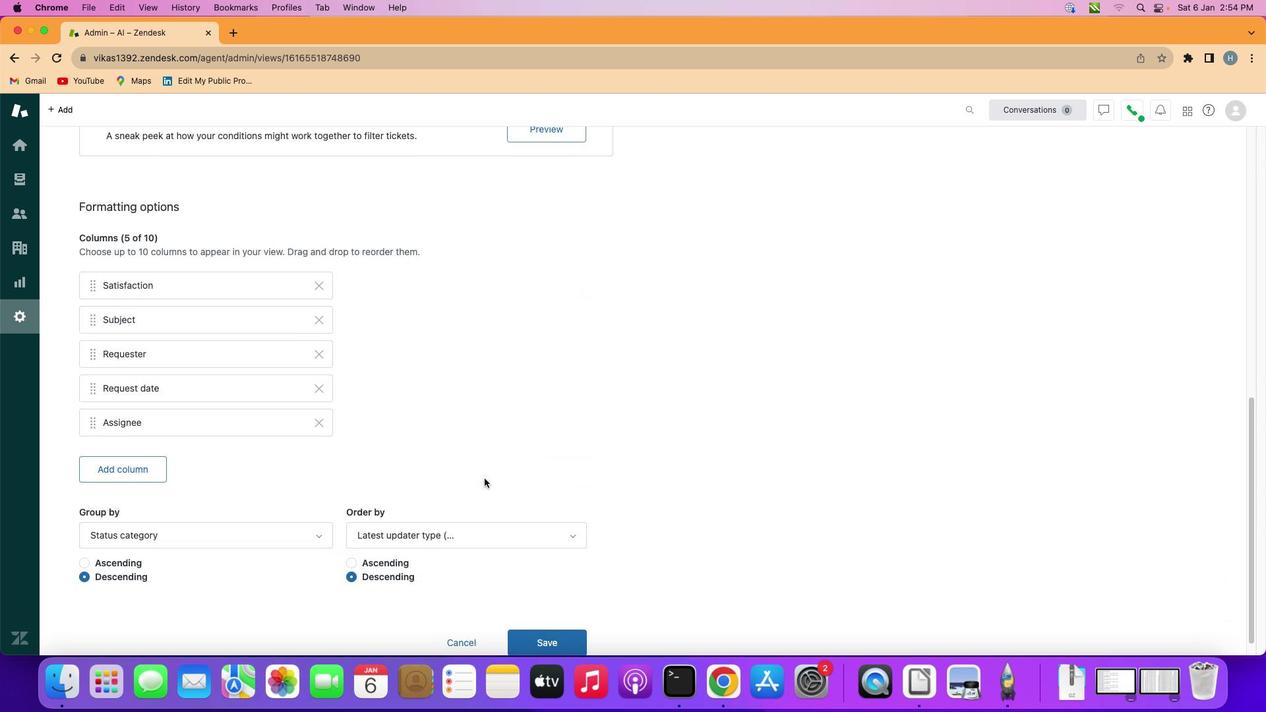 
Action: Mouse scrolled (483, 478) with delta (0, -1)
Screenshot: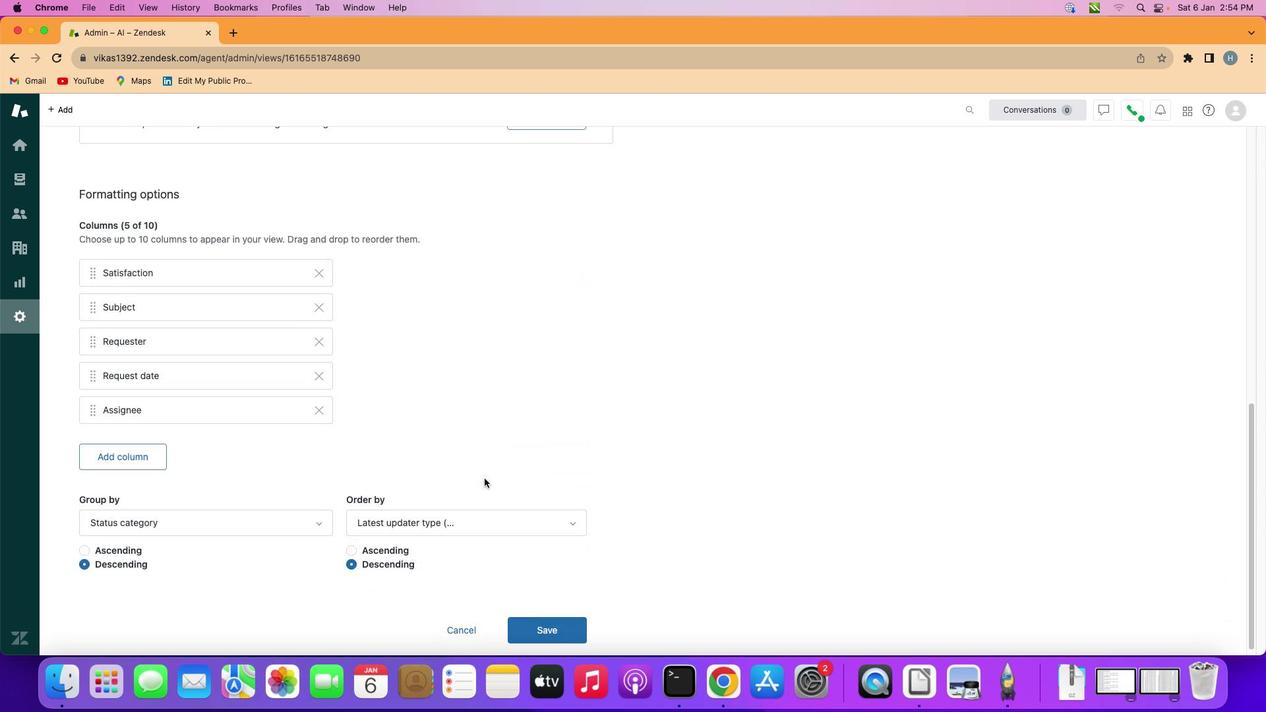 
Action: Mouse scrolled (483, 478) with delta (0, 1)
Screenshot: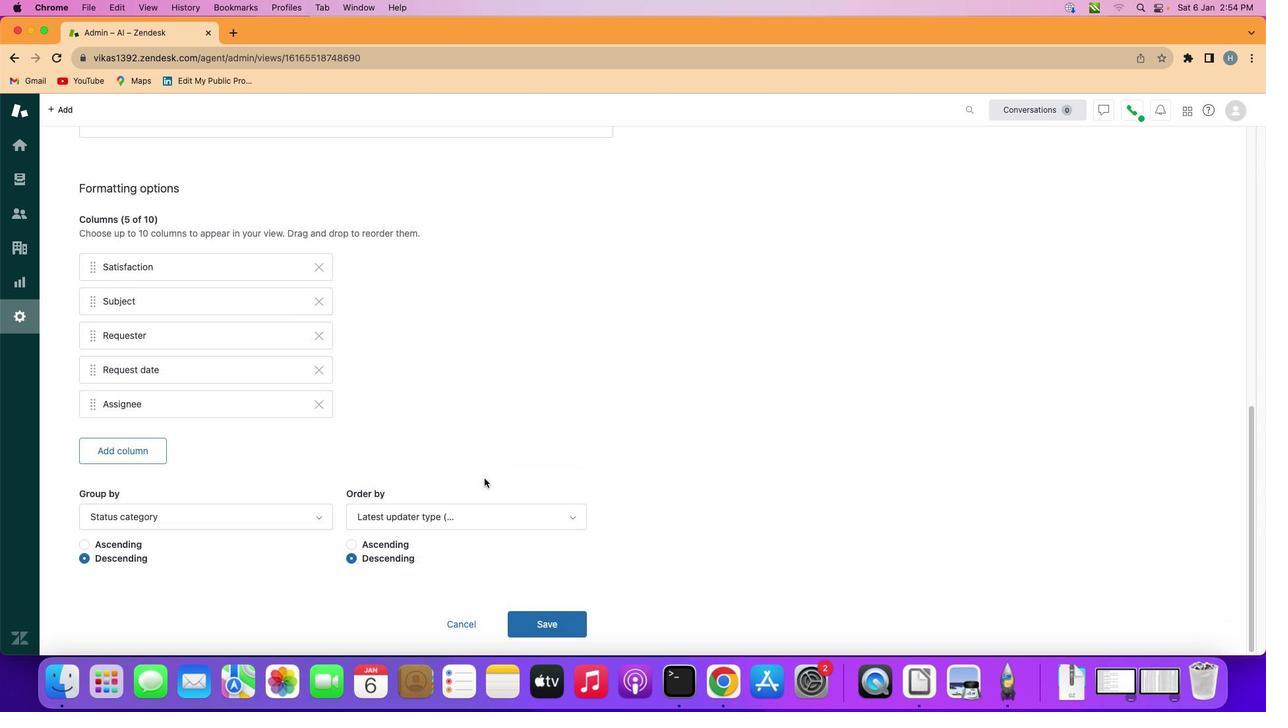 
Action: Mouse scrolled (483, 478) with delta (0, -1)
Screenshot: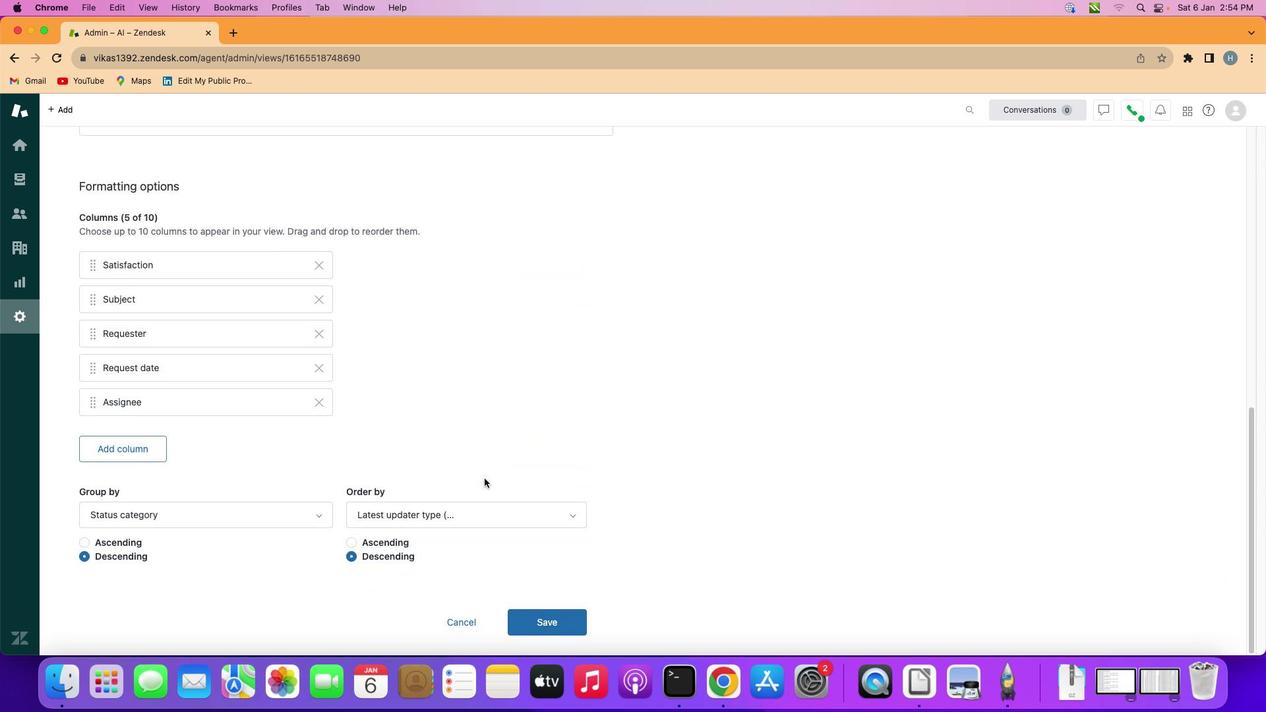 
Action: Mouse scrolled (483, 478) with delta (0, 0)
Screenshot: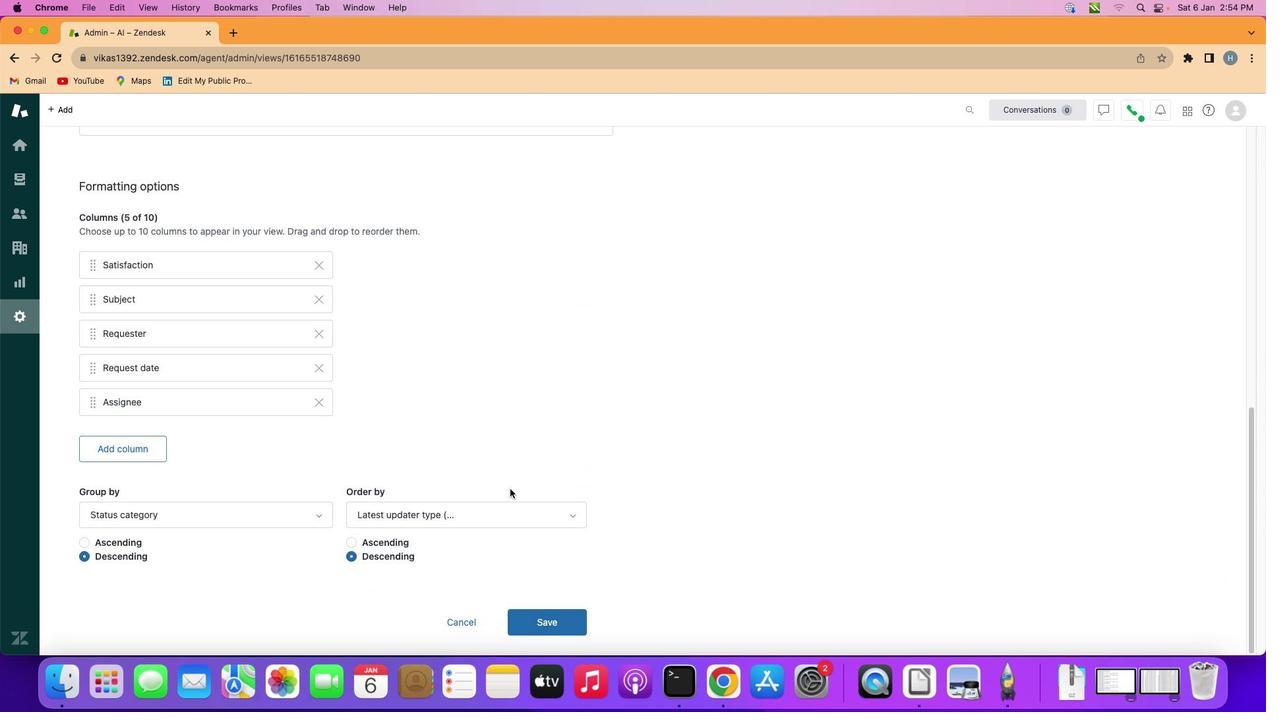 
Action: Mouse moved to (531, 512)
Screenshot: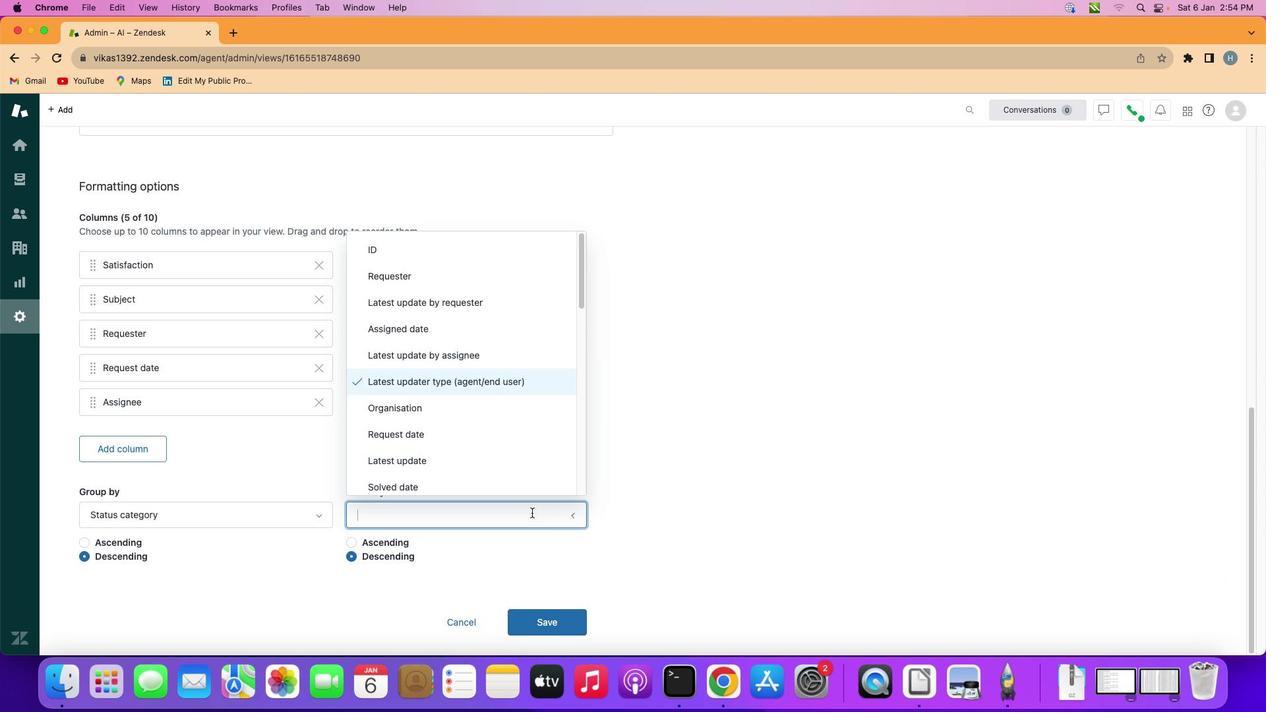 
Action: Mouse pressed left at (531, 512)
Screenshot: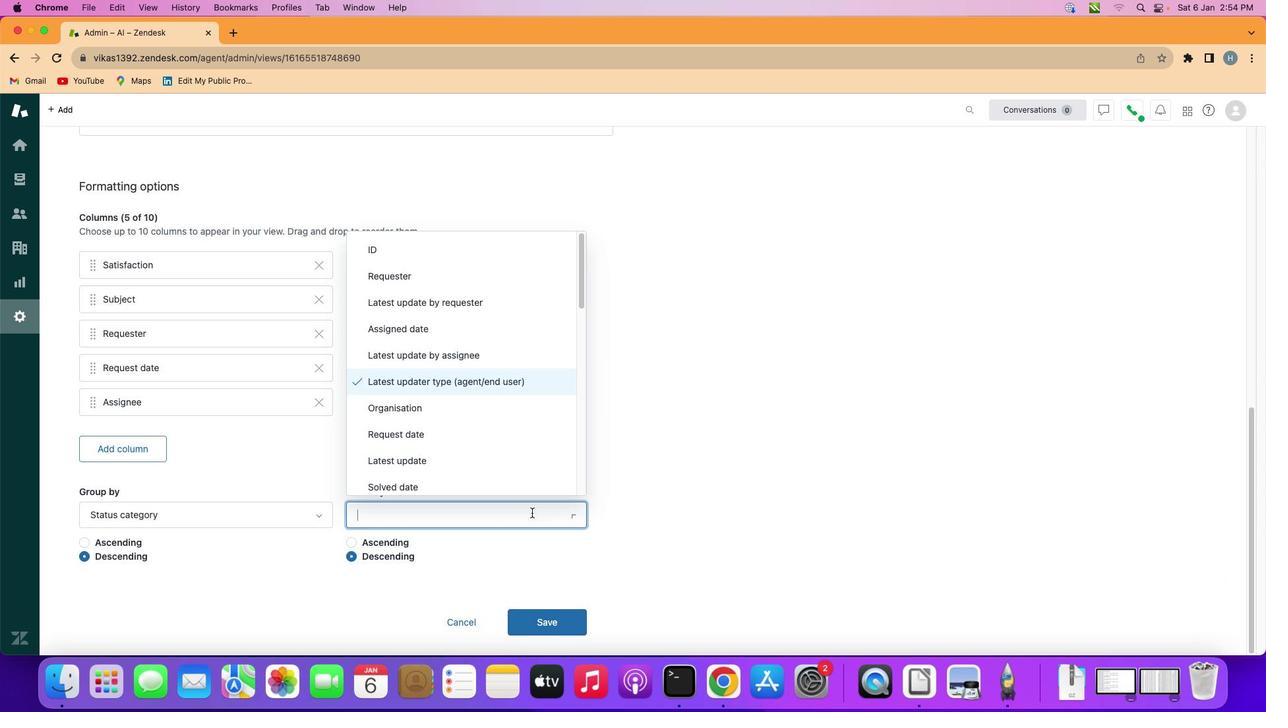 
Action: Mouse moved to (485, 406)
Screenshot: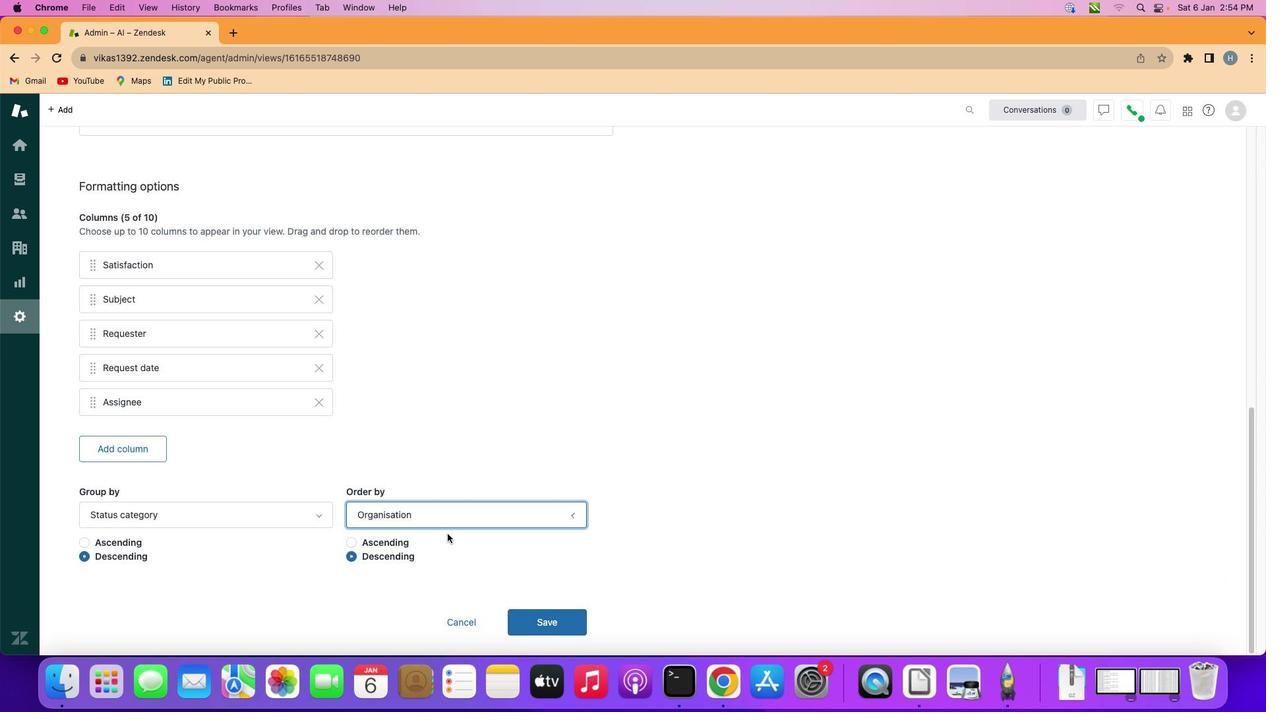 
Action: Mouse pressed left at (485, 406)
Screenshot: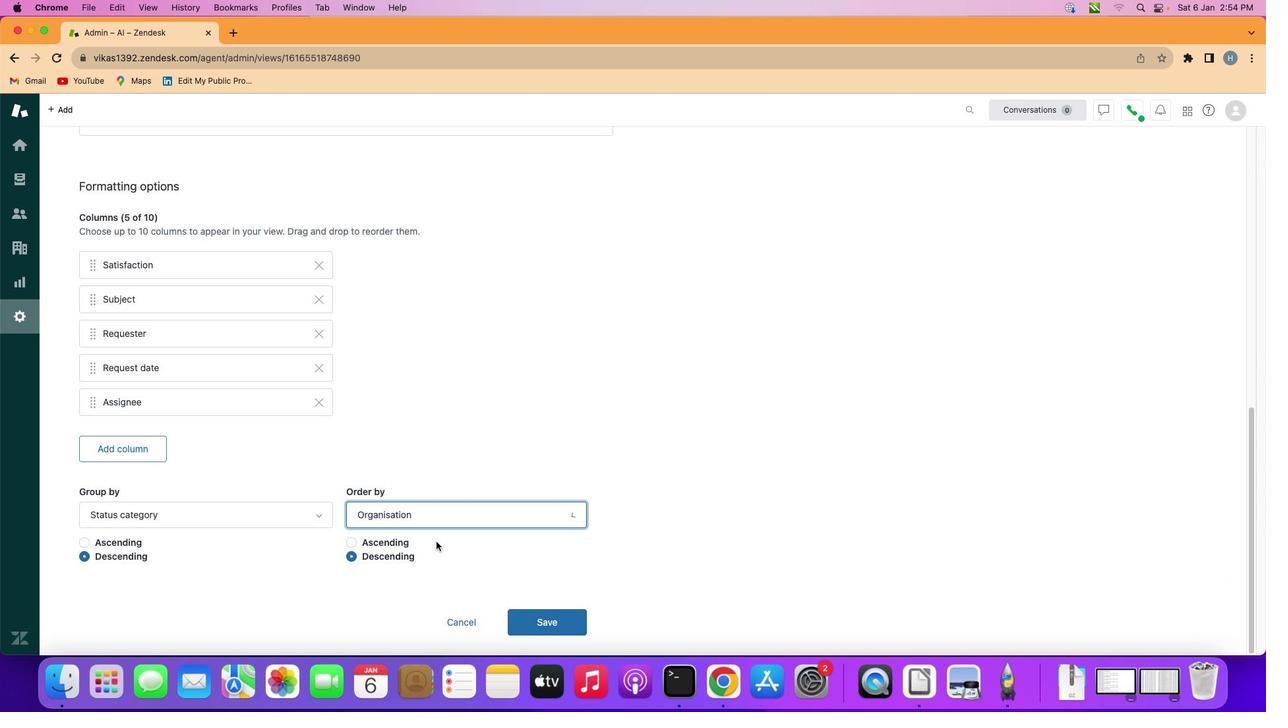 
Action: Mouse moved to (398, 540)
Screenshot: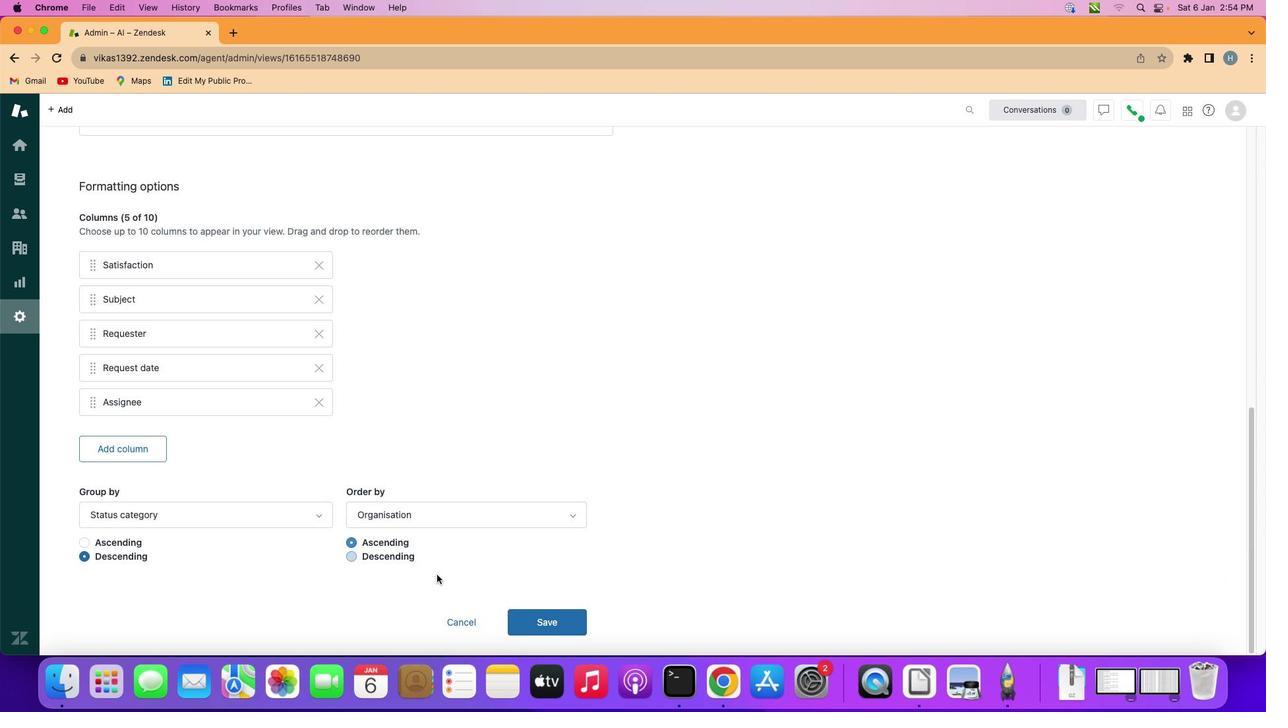
Action: Mouse pressed left at (398, 540)
Screenshot: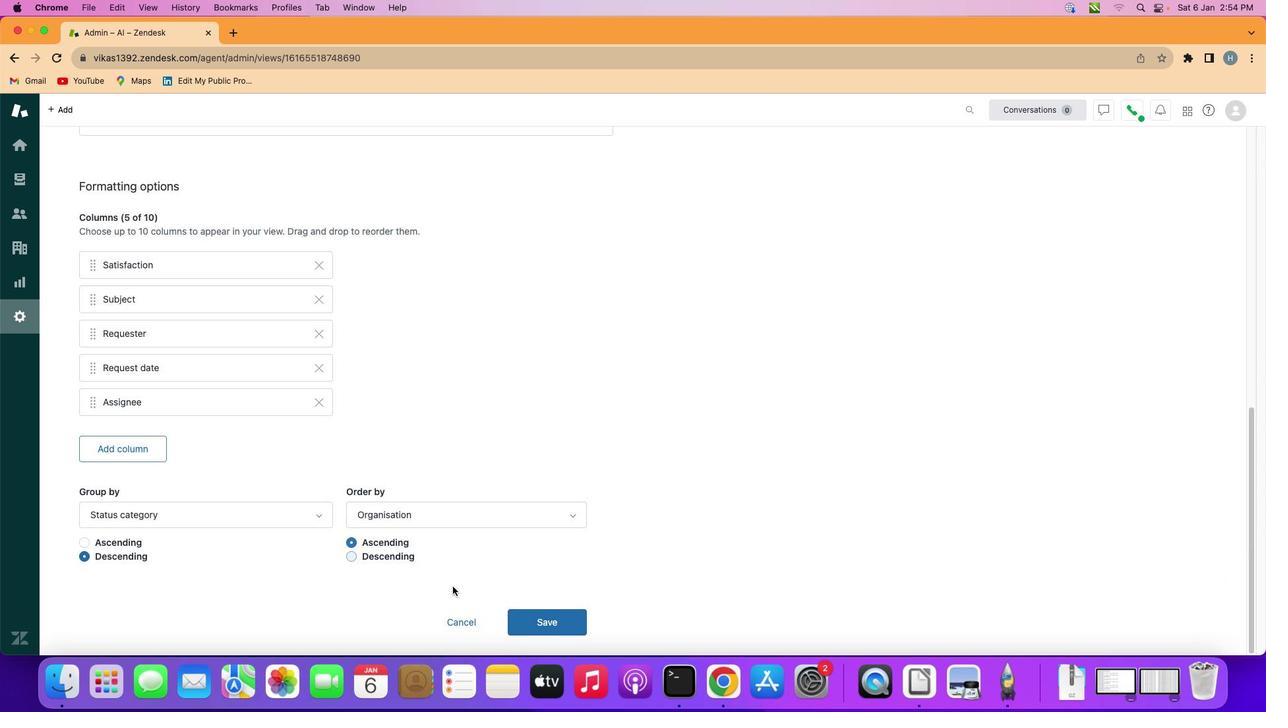 
Action: Mouse moved to (526, 624)
Screenshot: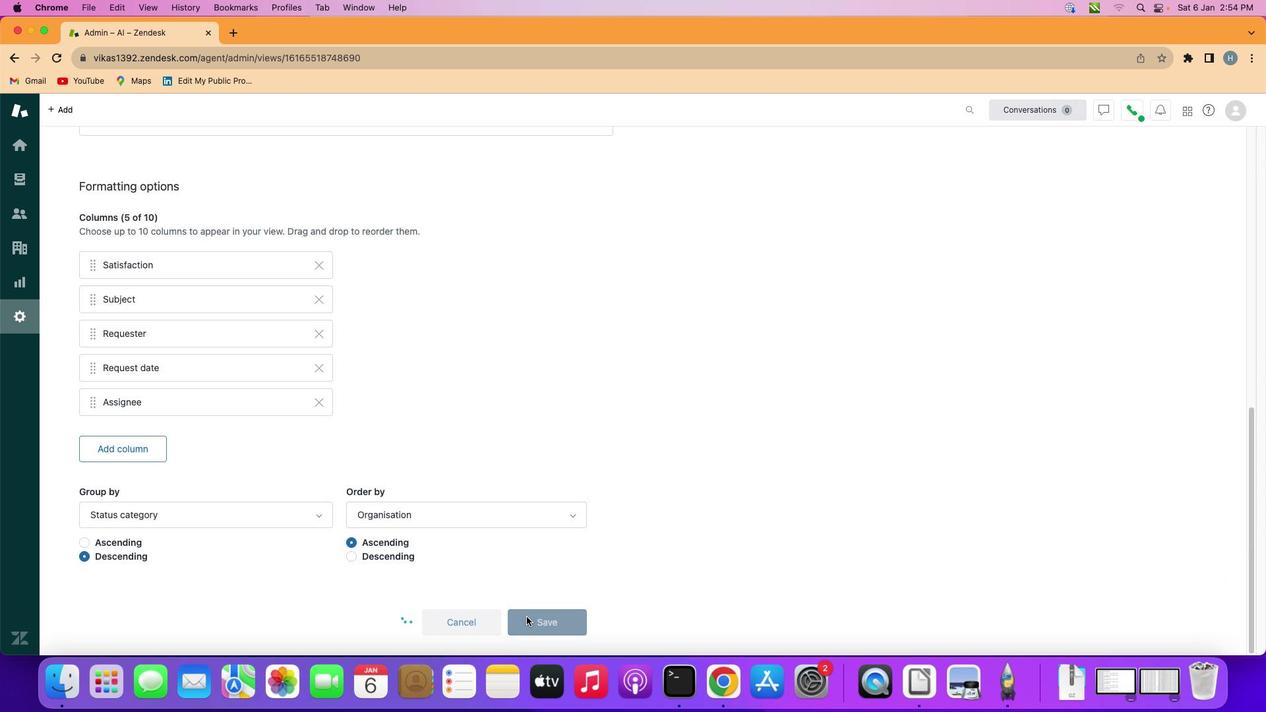 
Action: Mouse pressed left at (526, 624)
Screenshot: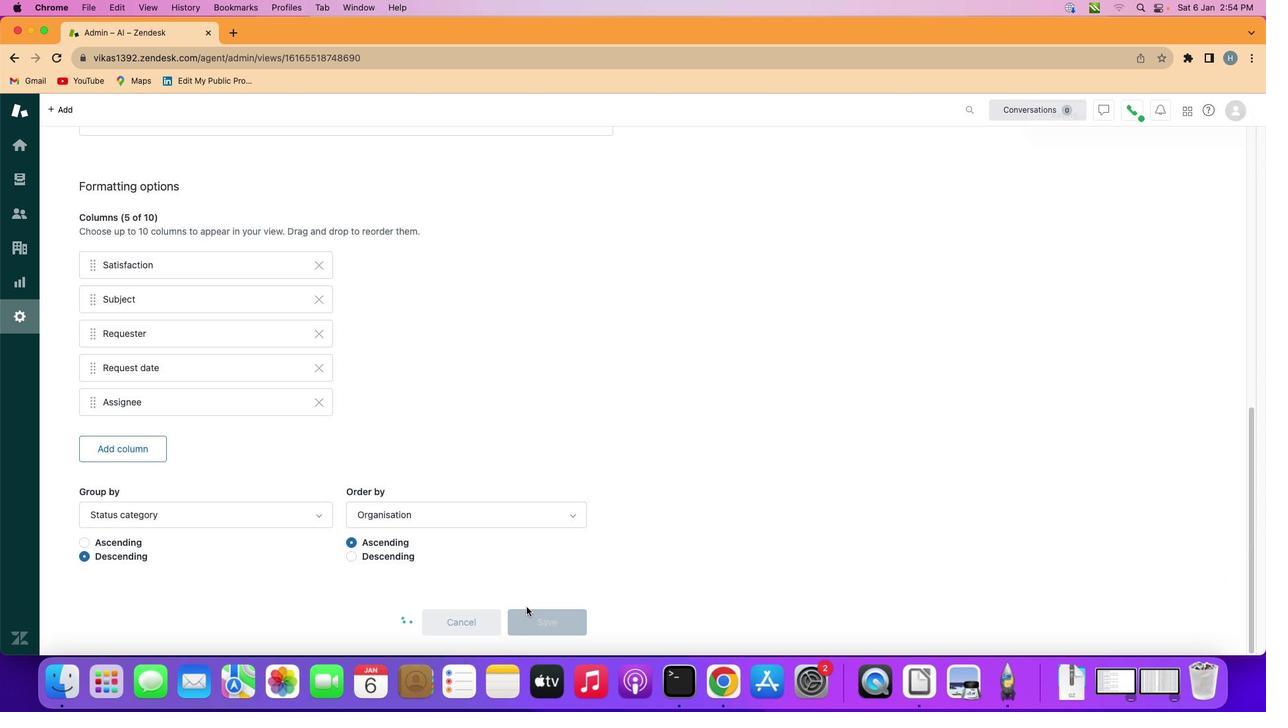 
Action: Mouse moved to (525, 417)
Screenshot: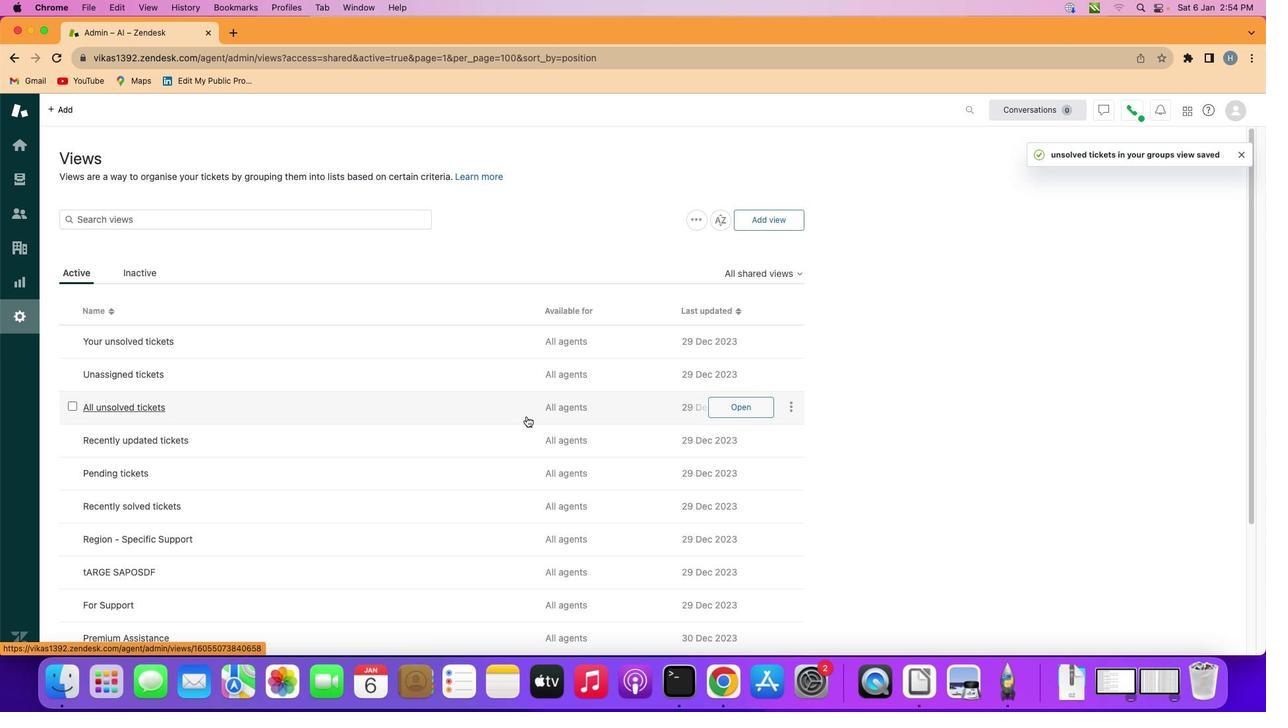 
